 Task: Get directions from Santee National Wildlife Refuge, South Carolina, United States to Chattanooga, Tennessee, United States  arriving by 10:00 am on the 17th of June
Action: Mouse moved to (298, 98)
Screenshot: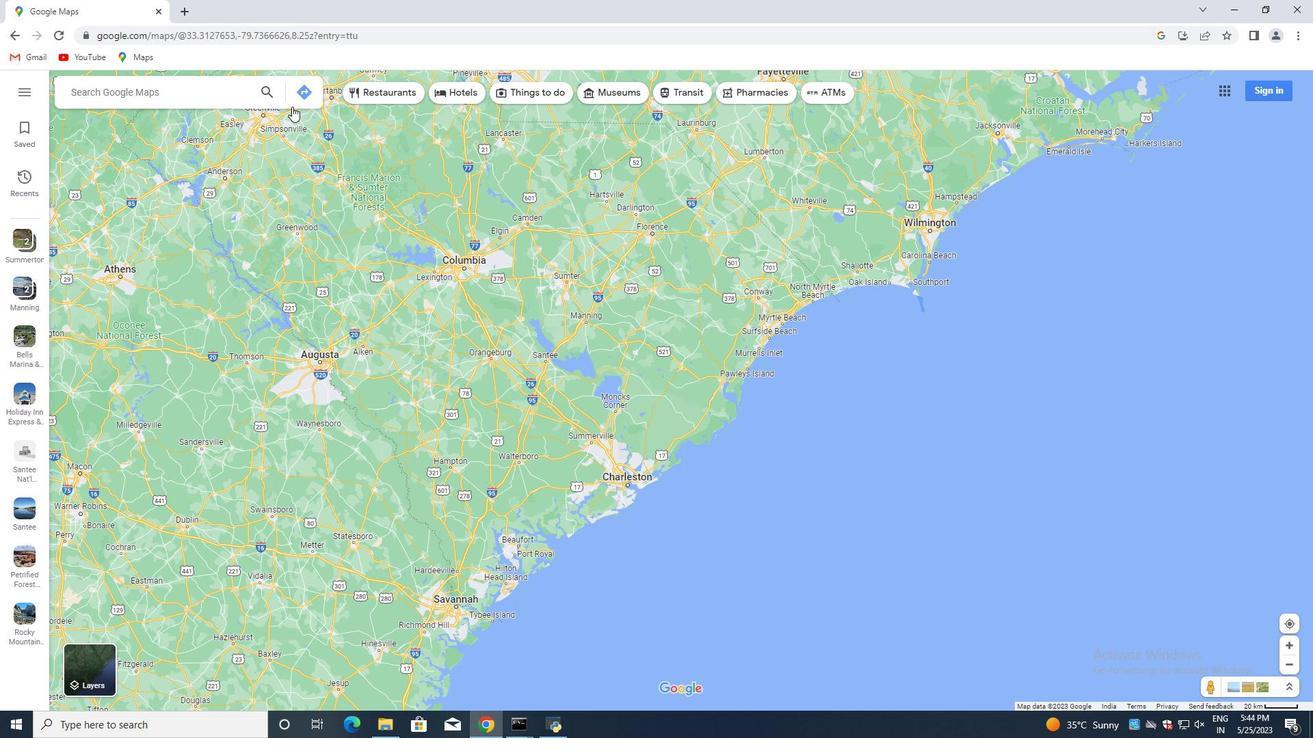 
Action: Mouse pressed left at (298, 98)
Screenshot: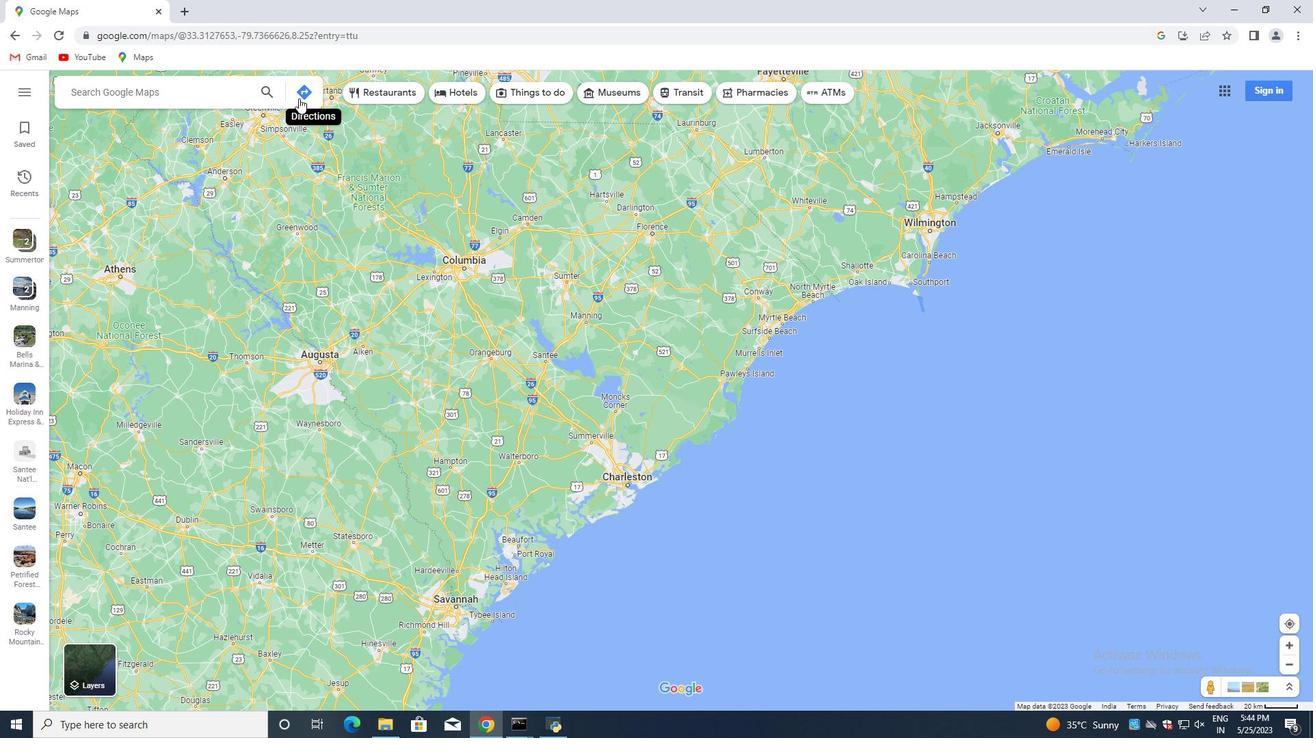 
Action: Mouse moved to (303, 93)
Screenshot: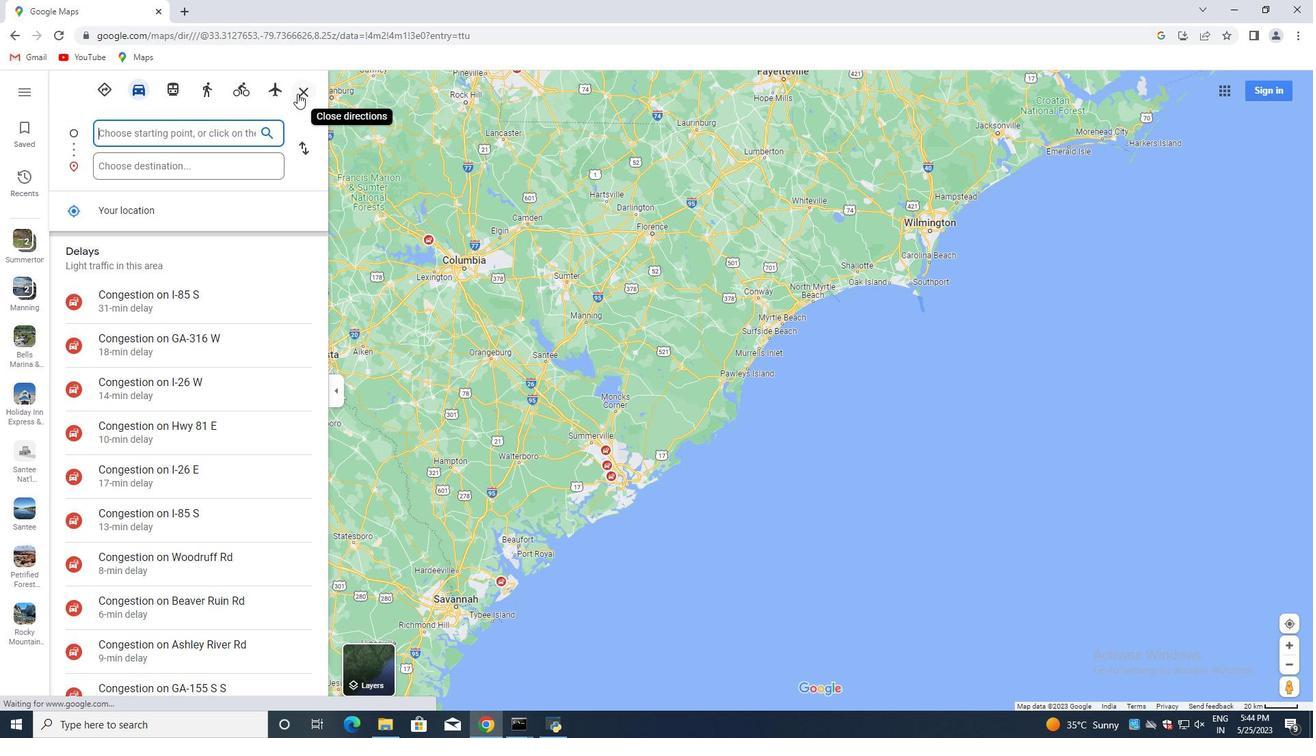 
Action: Mouse pressed left at (303, 93)
Screenshot: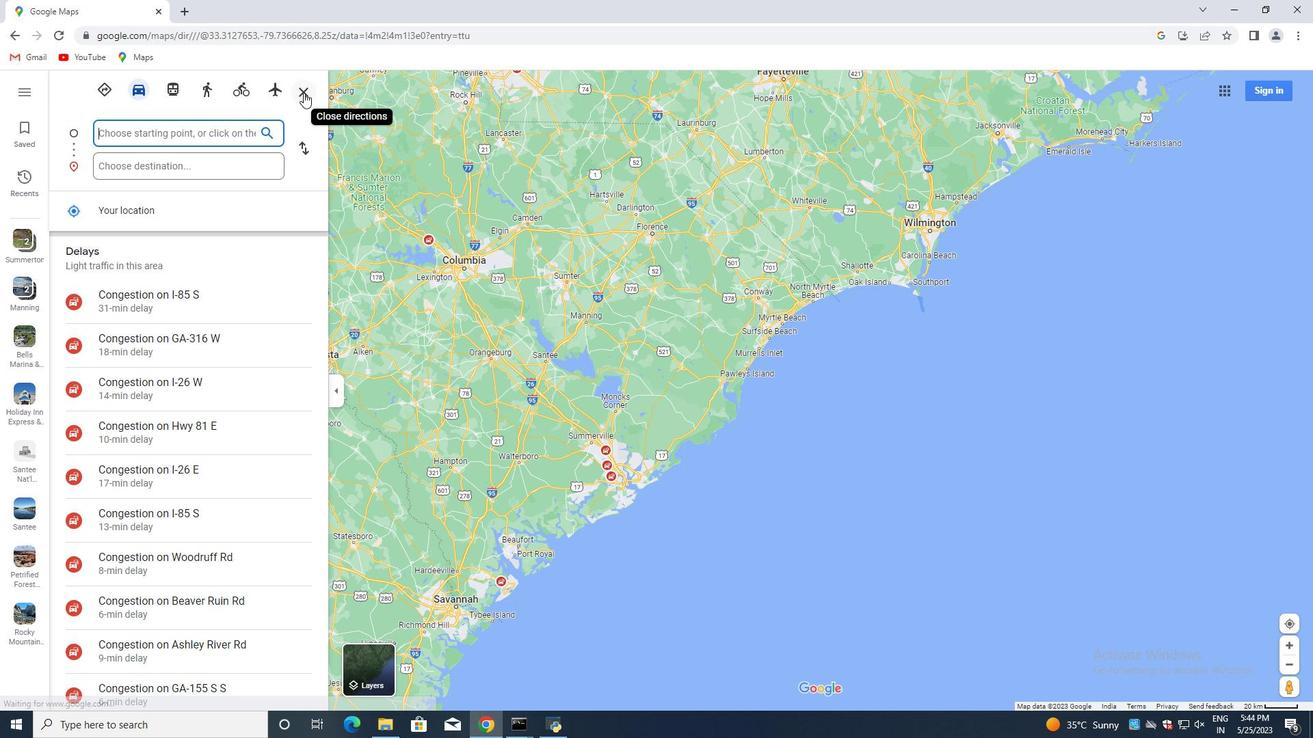 
Action: Mouse moved to (143, 93)
Screenshot: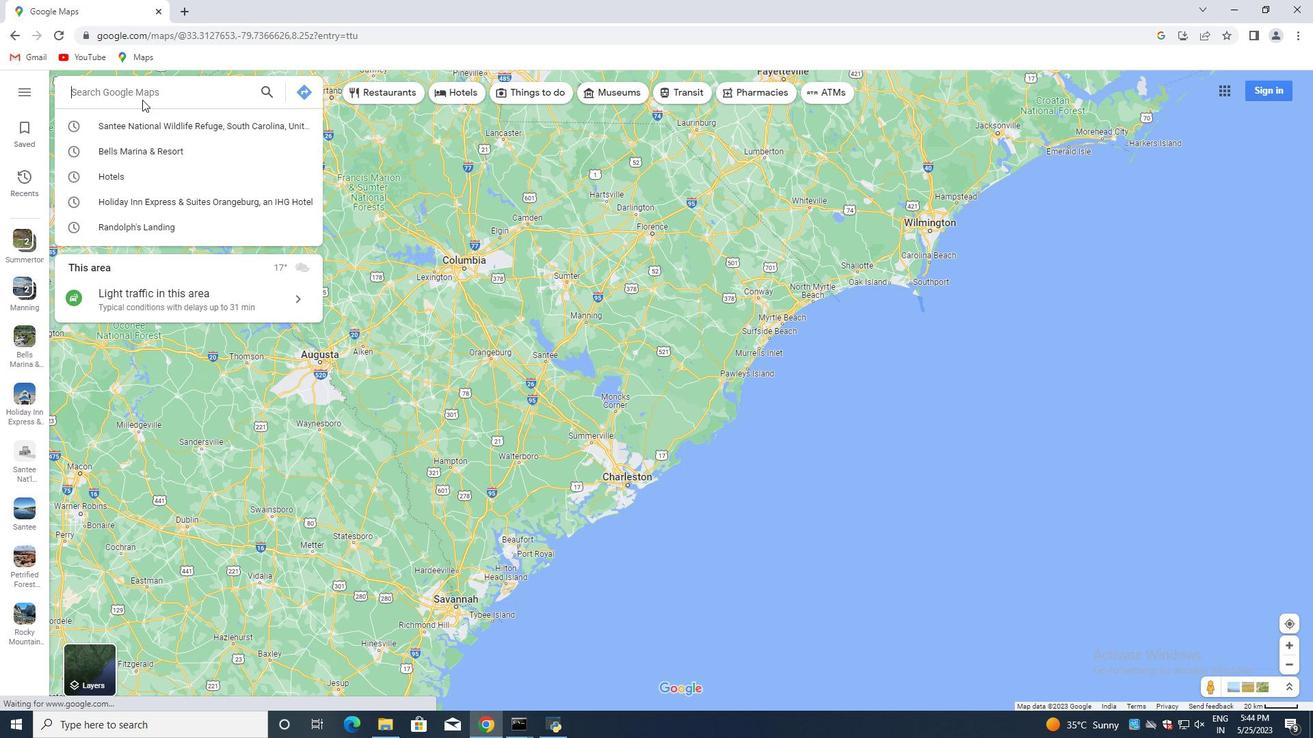
Action: Mouse pressed left at (143, 93)
Screenshot: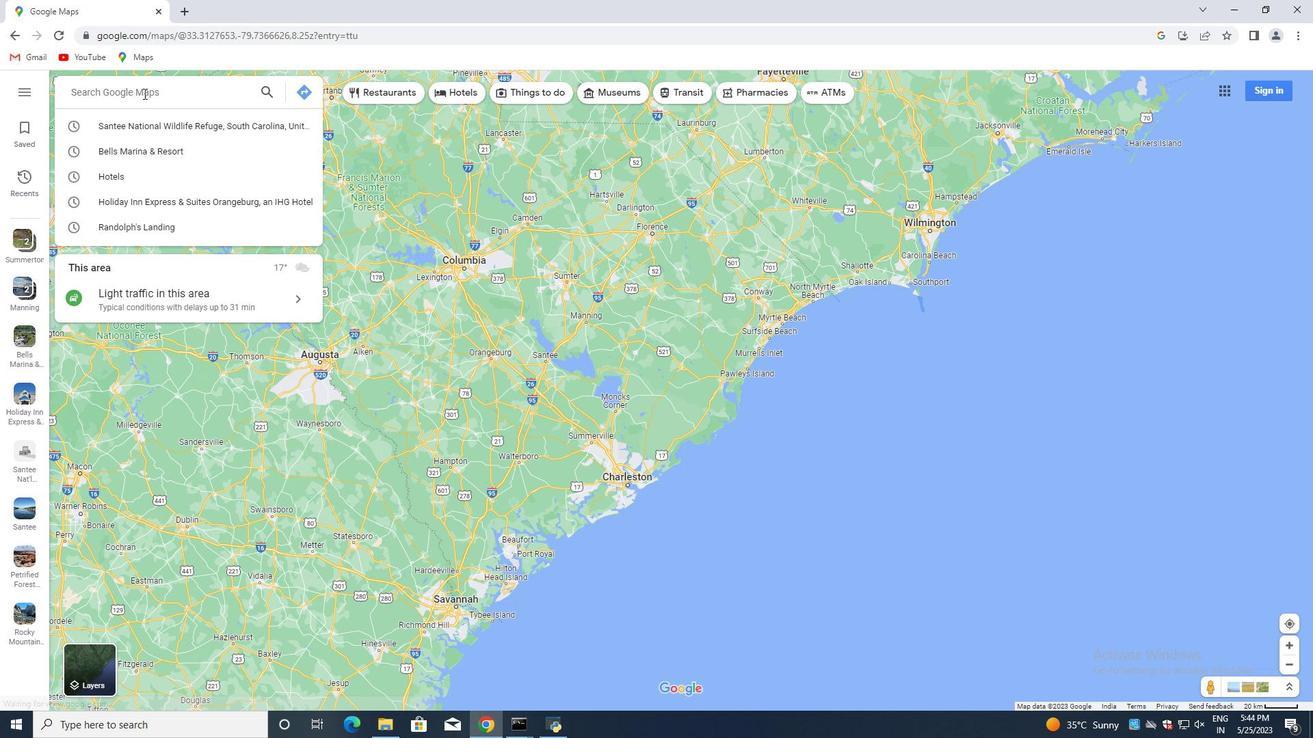 
Action: Mouse moved to (158, 115)
Screenshot: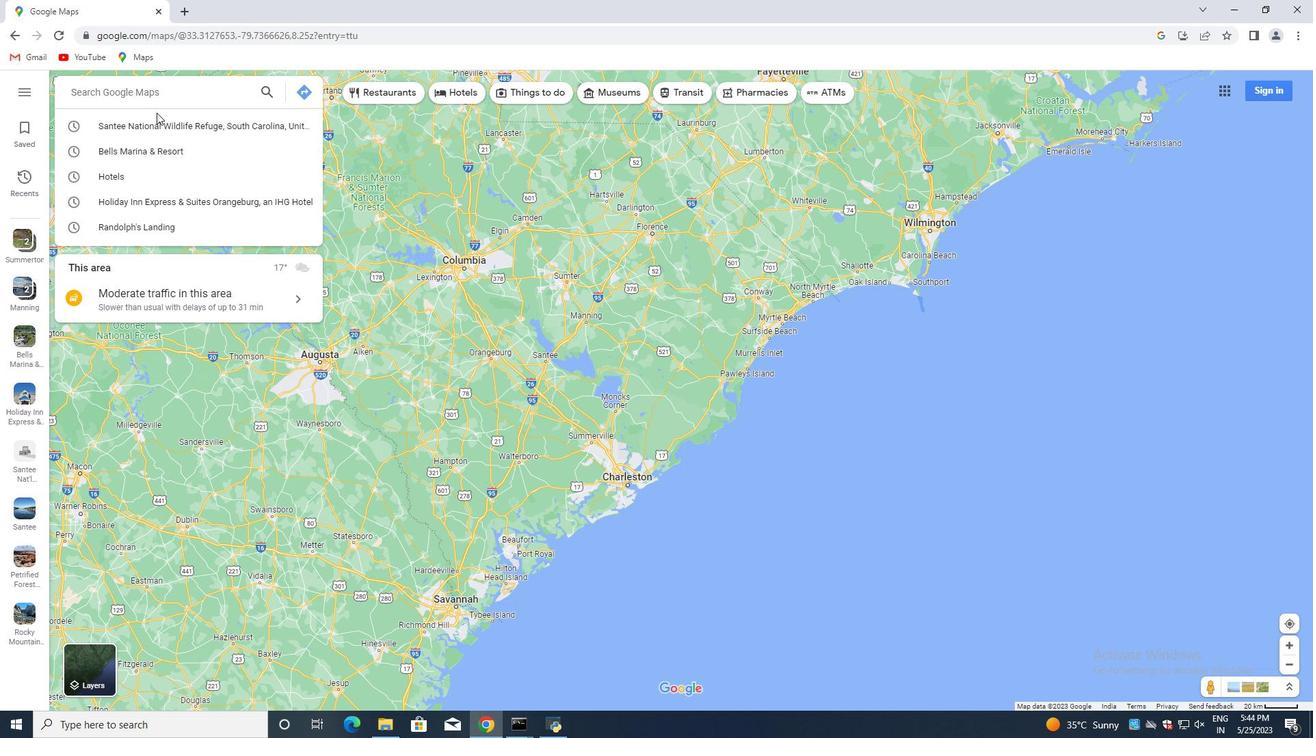 
Action: Key pressed <Key.shift>Santee<Key.space><Key.shift>National<Key.space><Key.shift>Wildlife<Key.space><Key.shift>Refuge,<Key.space><Key.shift>South<Key.space><Key.shift>Carolina,<Key.space><Key.shift>United<Key.space><Key.shift>States
Screenshot: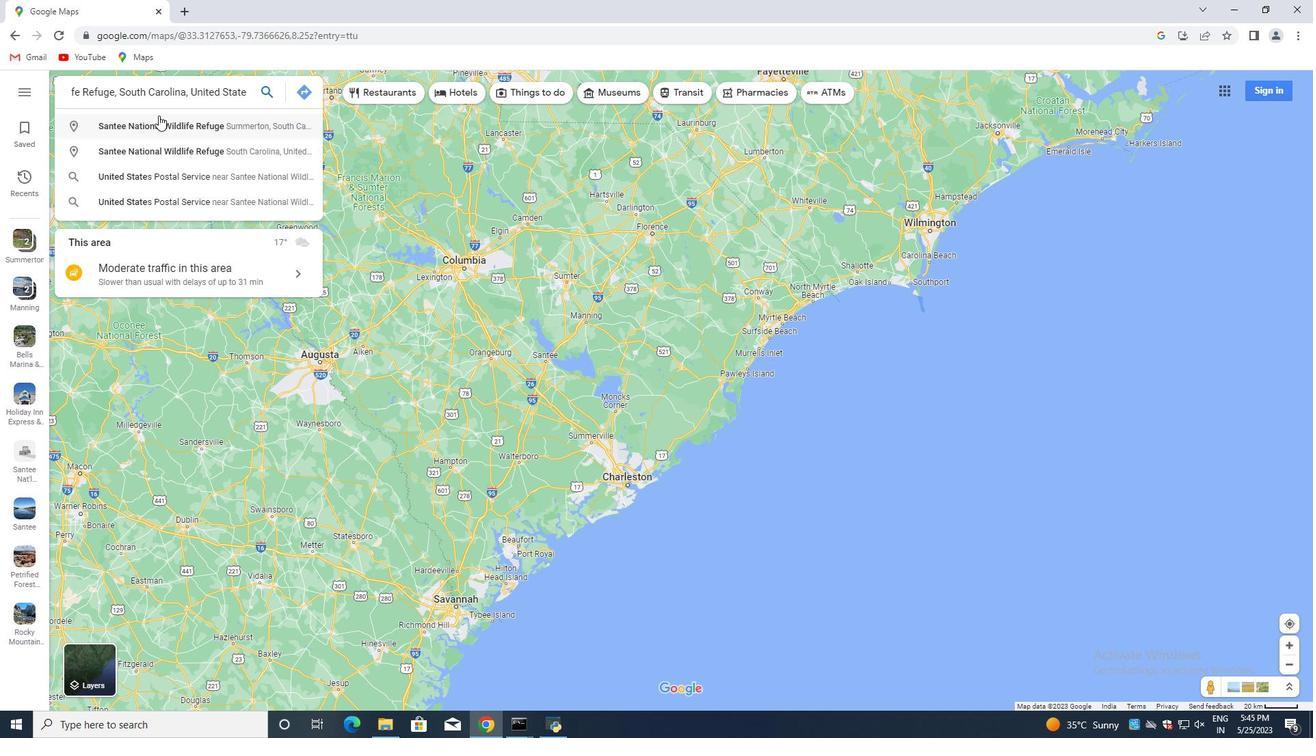 
Action: Mouse moved to (308, 82)
Screenshot: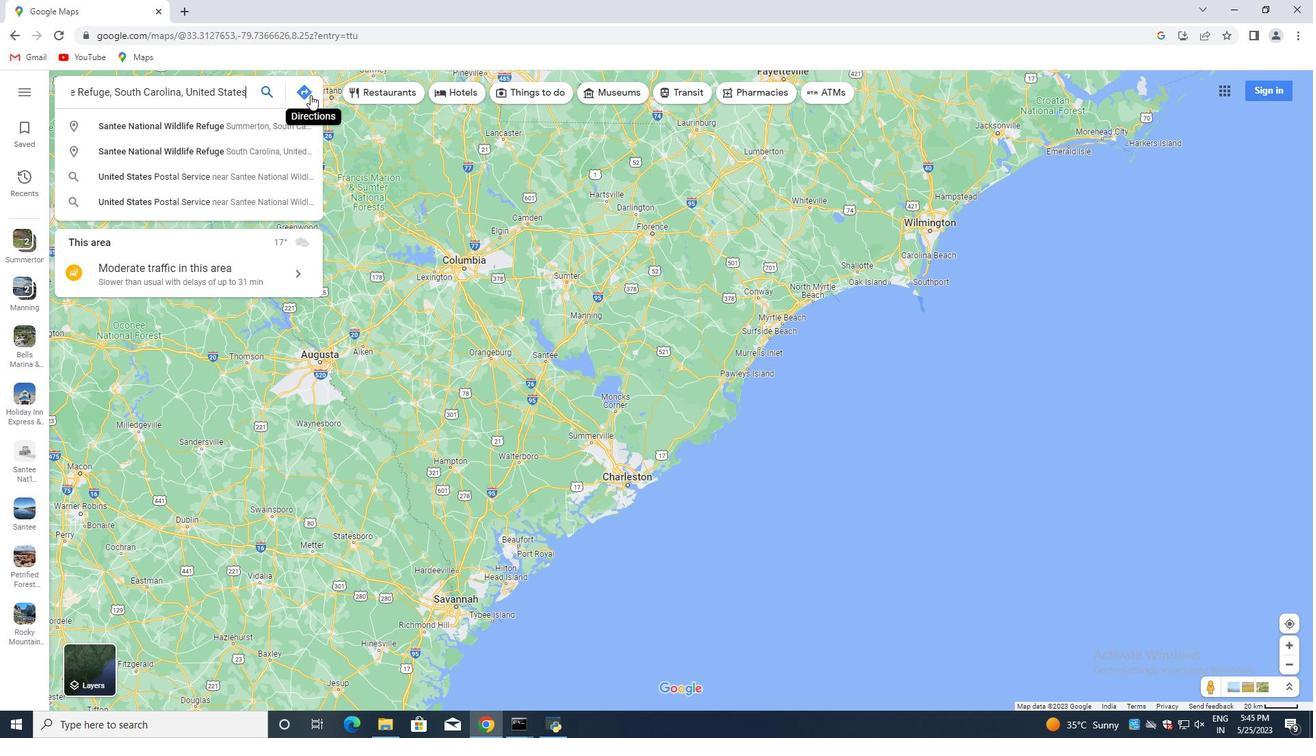
Action: Mouse pressed left at (308, 82)
Screenshot: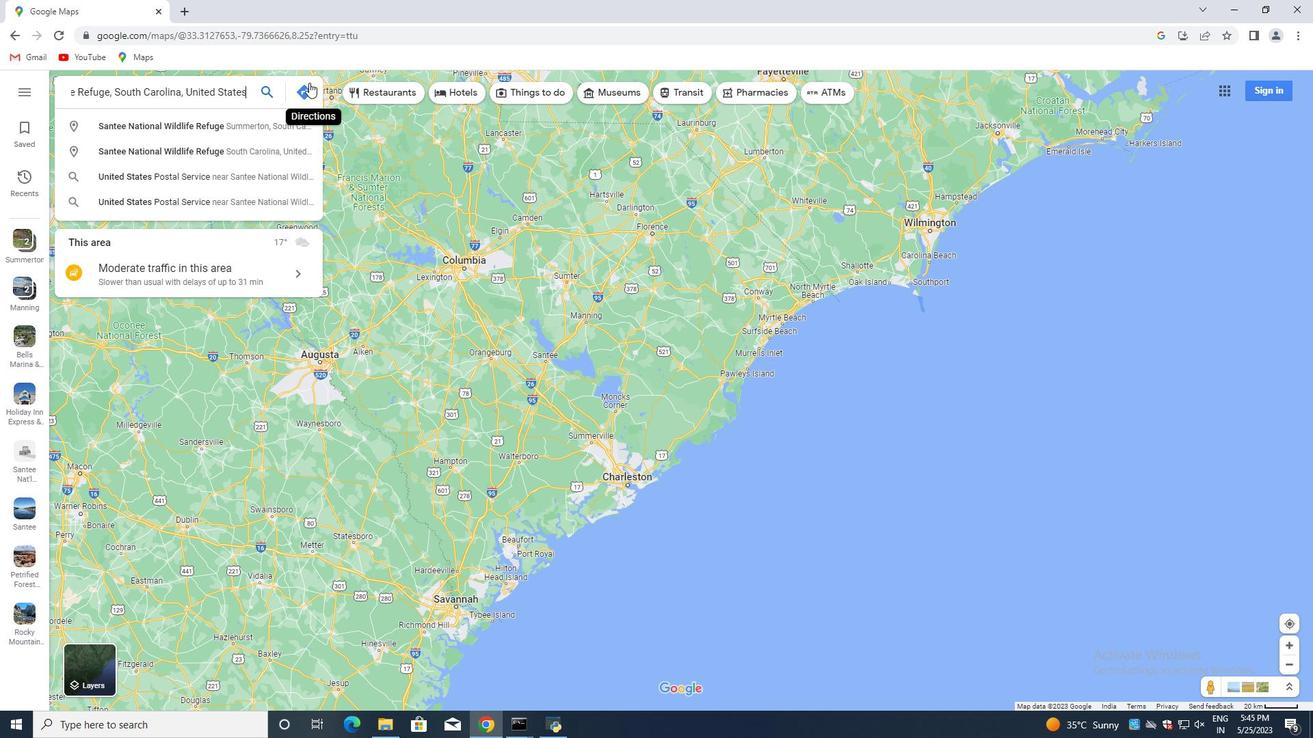 
Action: Mouse moved to (165, 136)
Screenshot: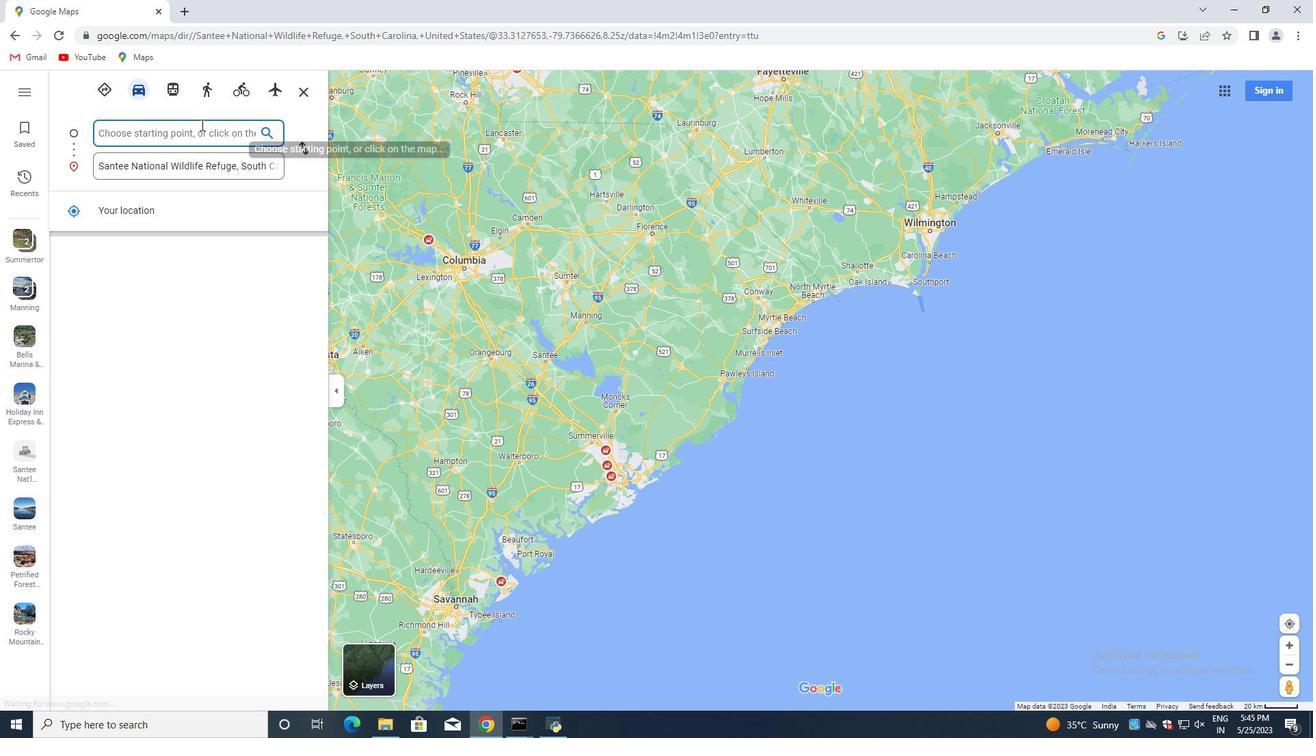 
Action: Mouse pressed left at (165, 136)
Screenshot: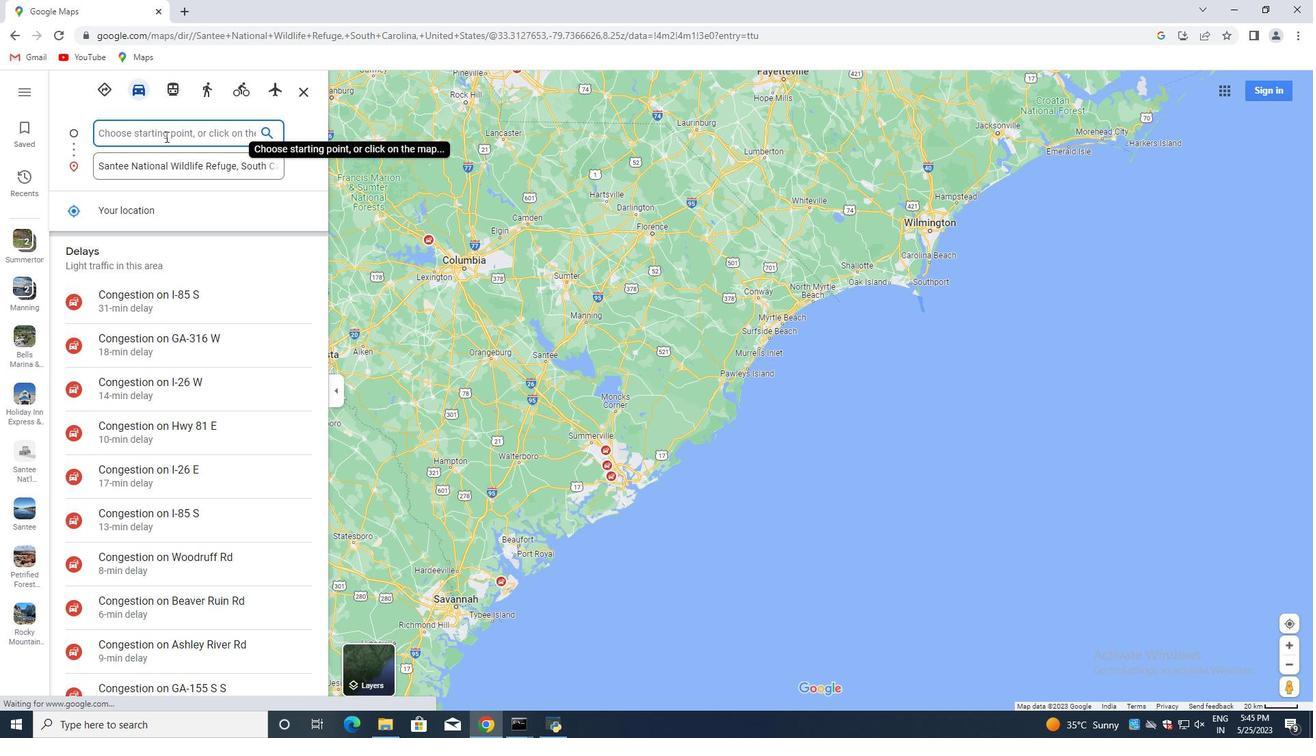 
Action: Mouse moved to (174, 130)
Screenshot: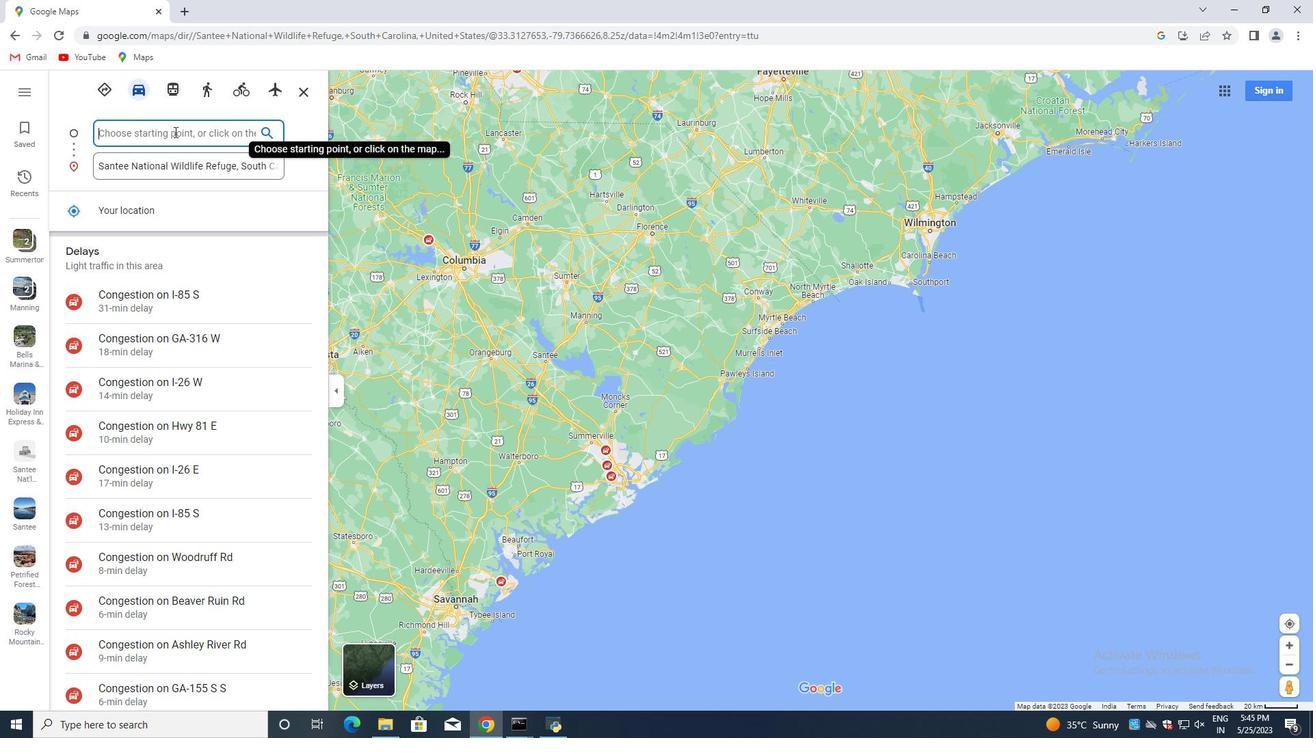 
Action: Key pressed <Key.shift>Santee<Key.space><Key.shift><Key.shift><Key.shift><Key.shift><Key.shift><Key.shift><Key.shift><Key.shift><Key.shift>N
Screenshot: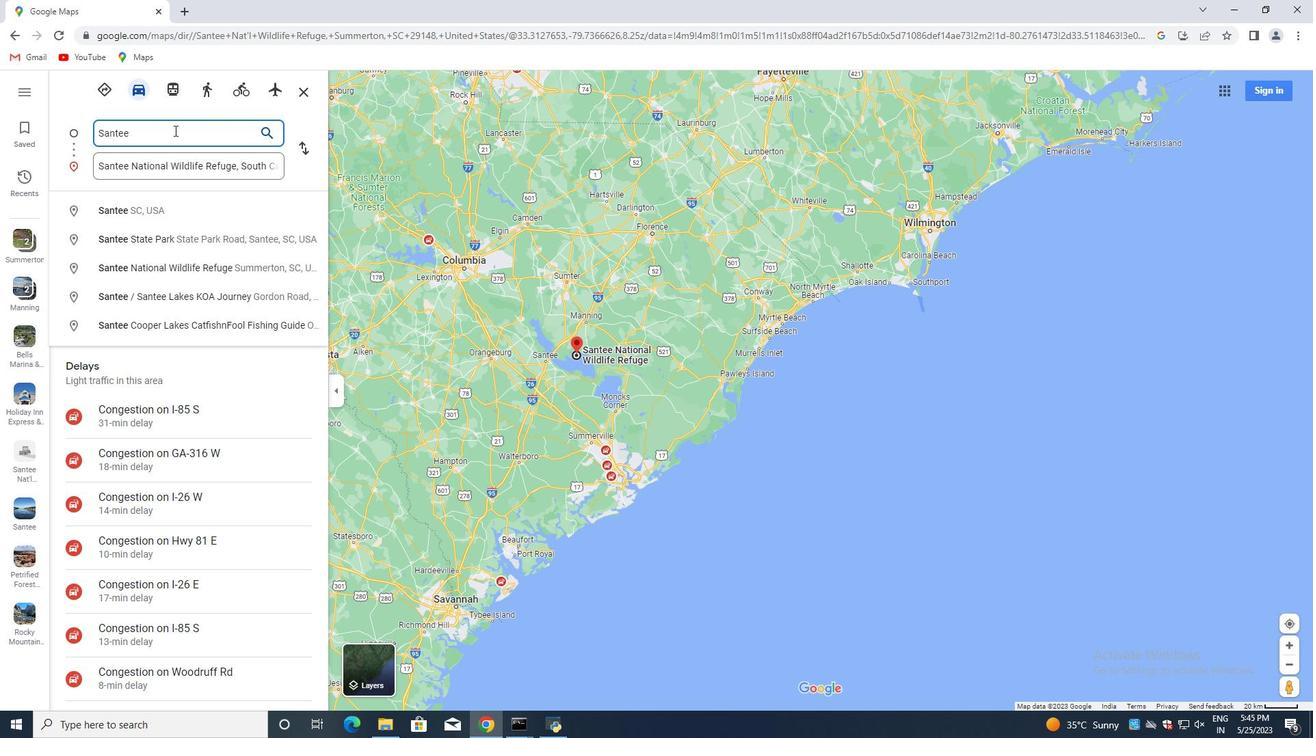 
Action: Mouse moved to (298, 151)
Screenshot: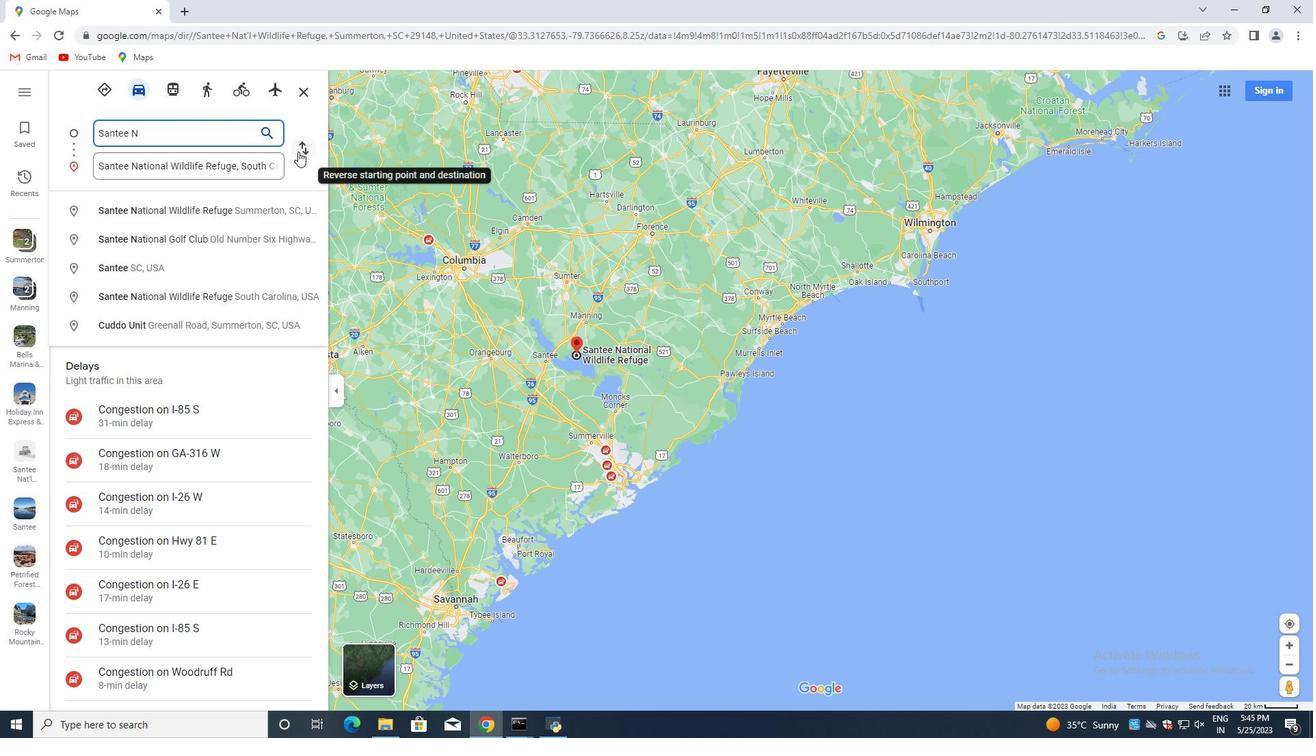 
Action: Mouse pressed left at (298, 151)
Screenshot: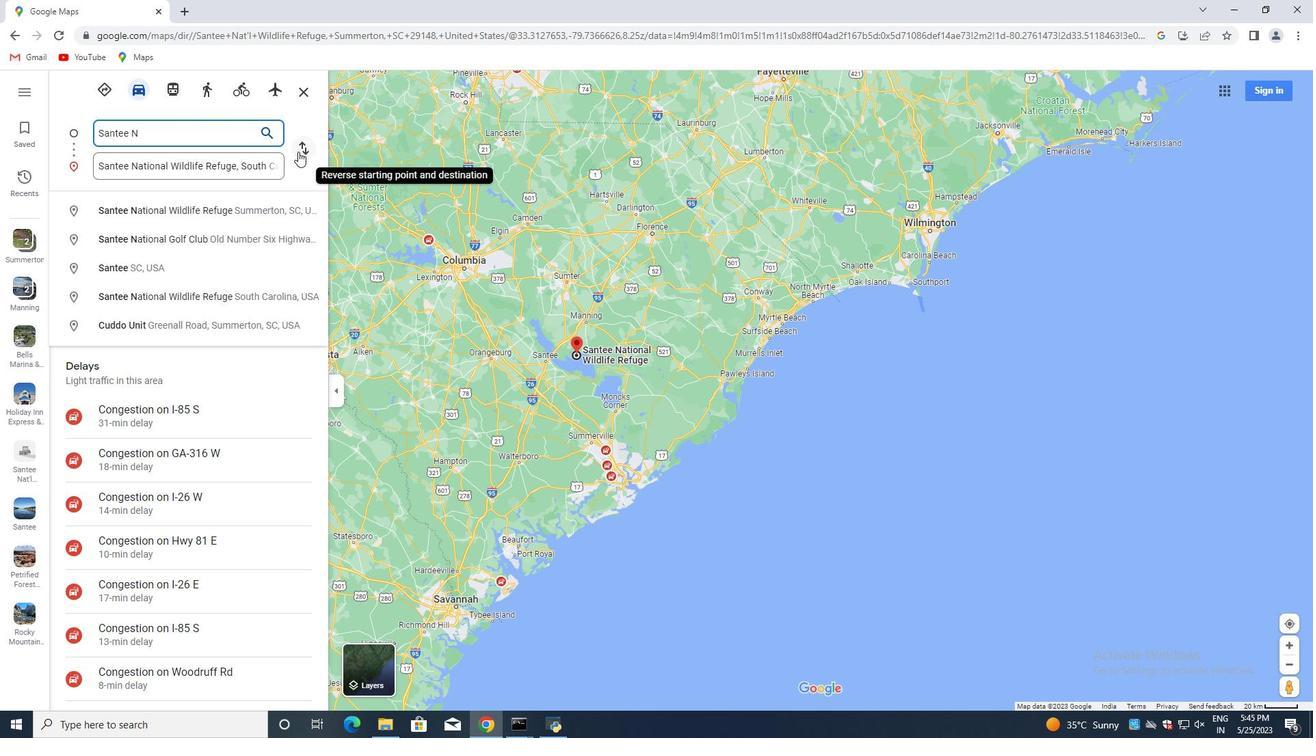 
Action: Mouse moved to (191, 160)
Screenshot: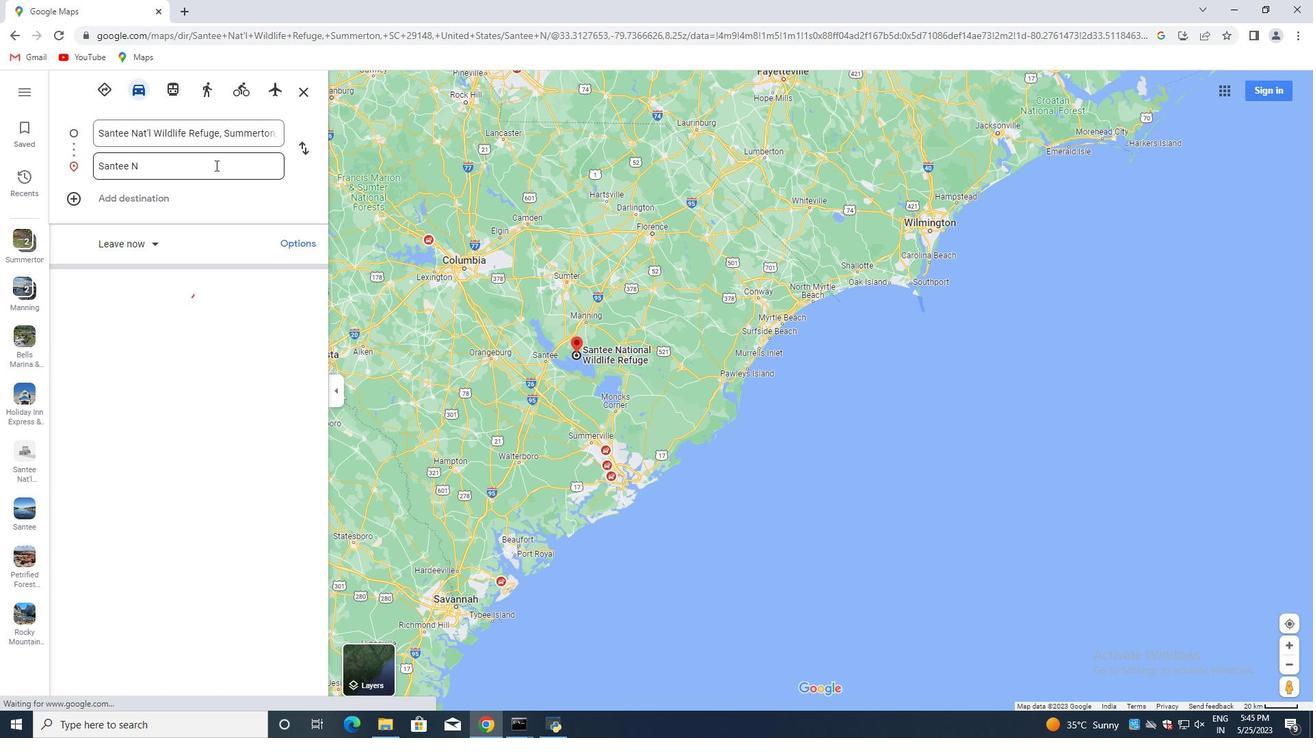 
Action: Mouse pressed left at (191, 160)
Screenshot: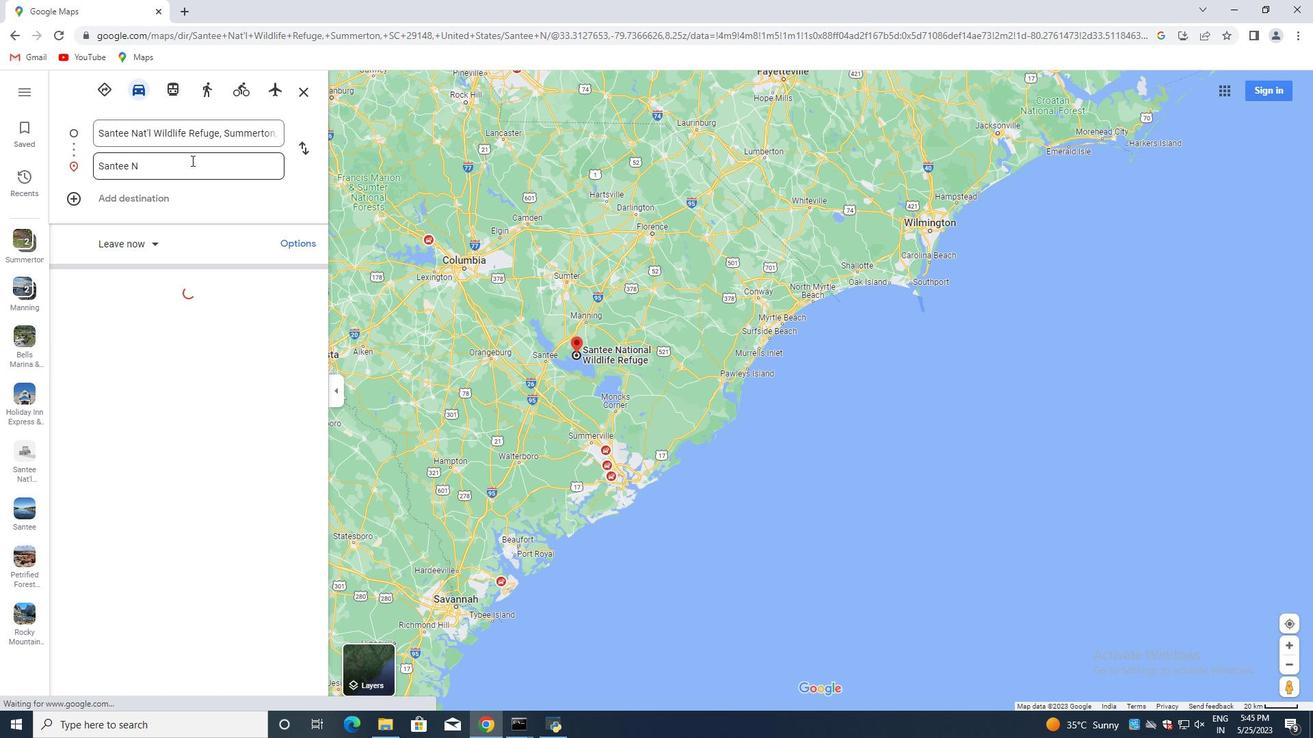 
Action: Mouse moved to (236, 165)
Screenshot: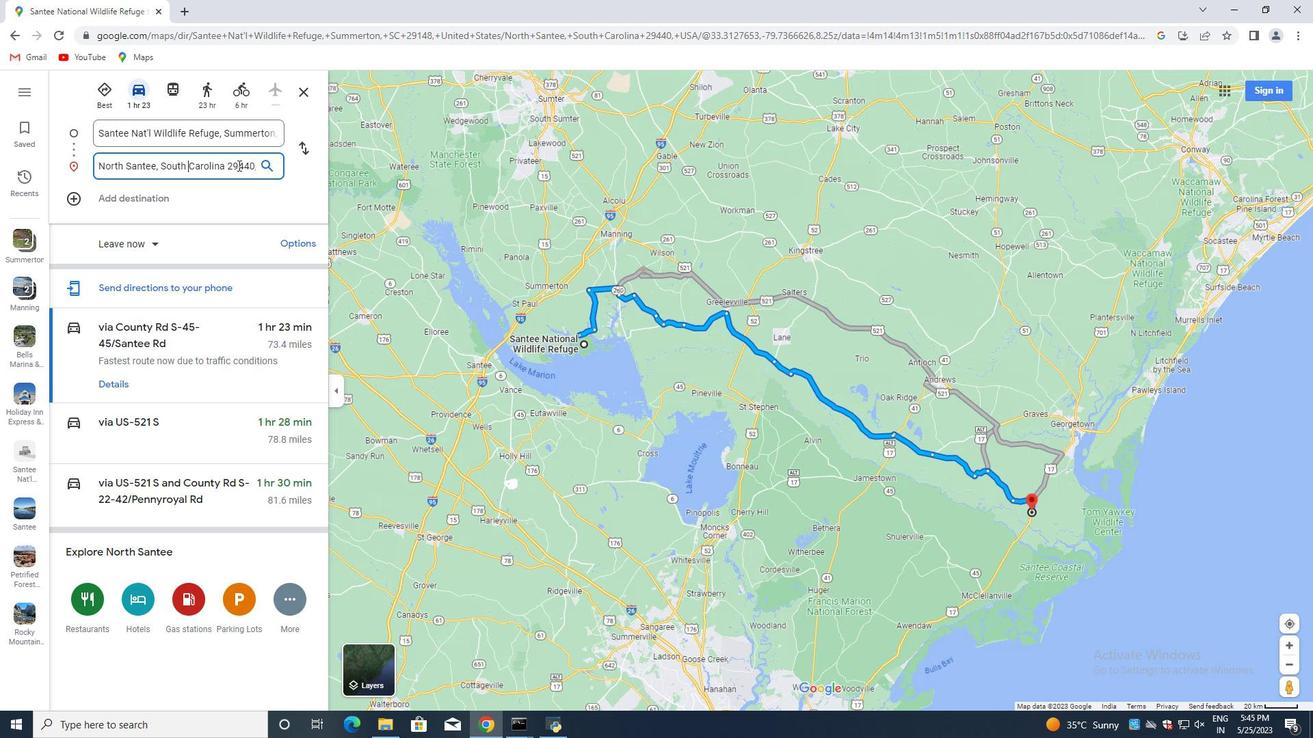 
Action: Mouse pressed left at (236, 165)
Screenshot: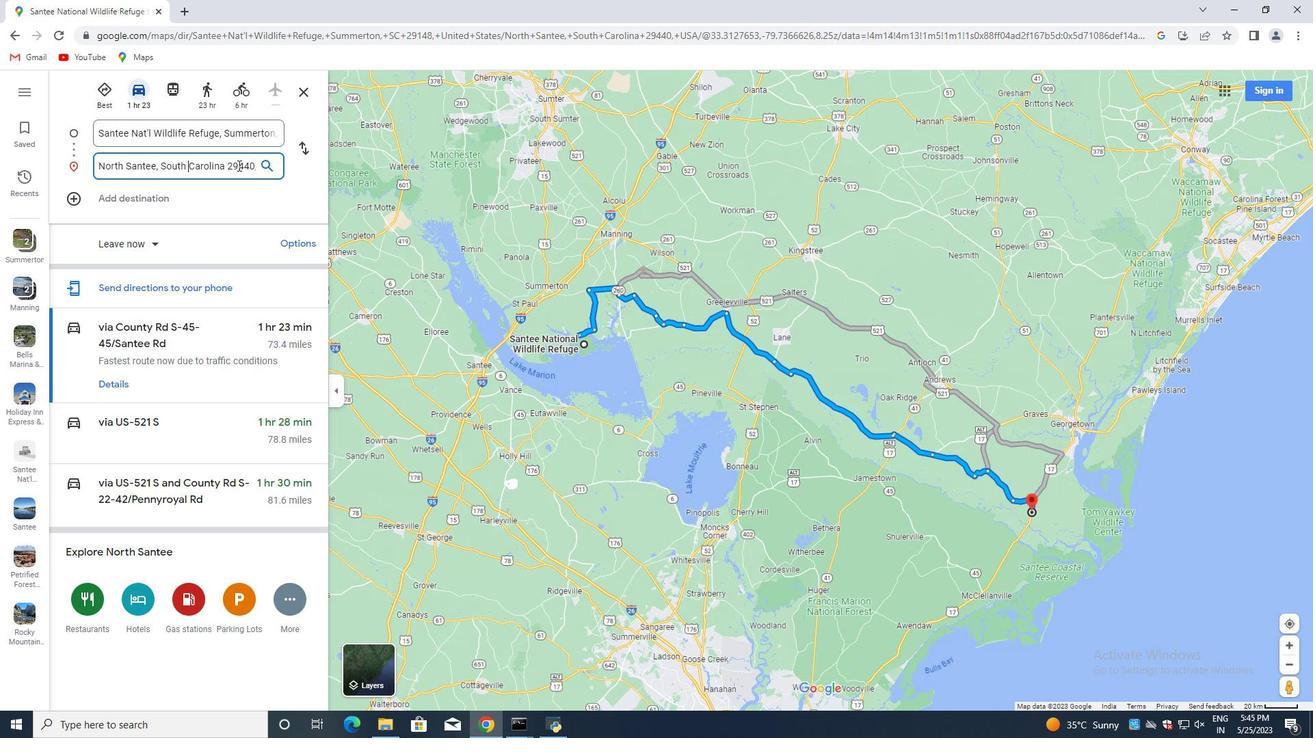 
Action: Mouse pressed left at (236, 165)
Screenshot: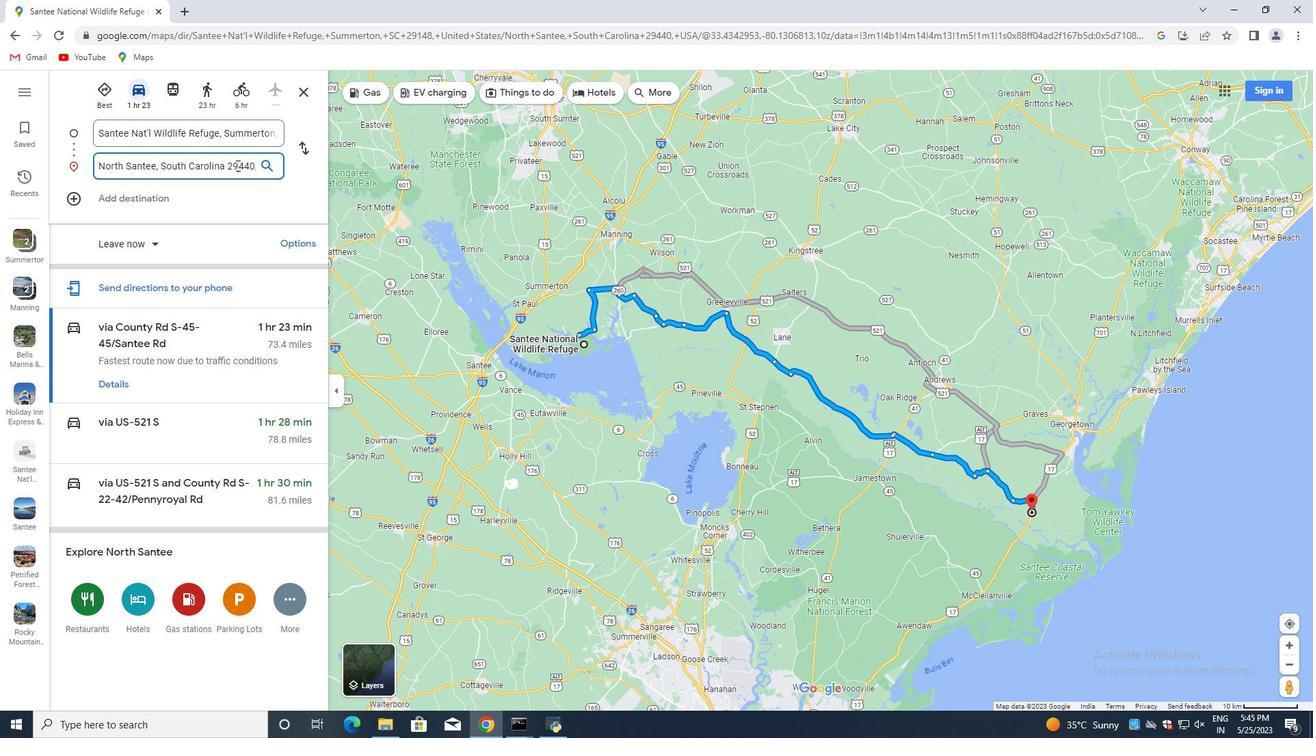 
Action: Mouse pressed left at (236, 165)
Screenshot: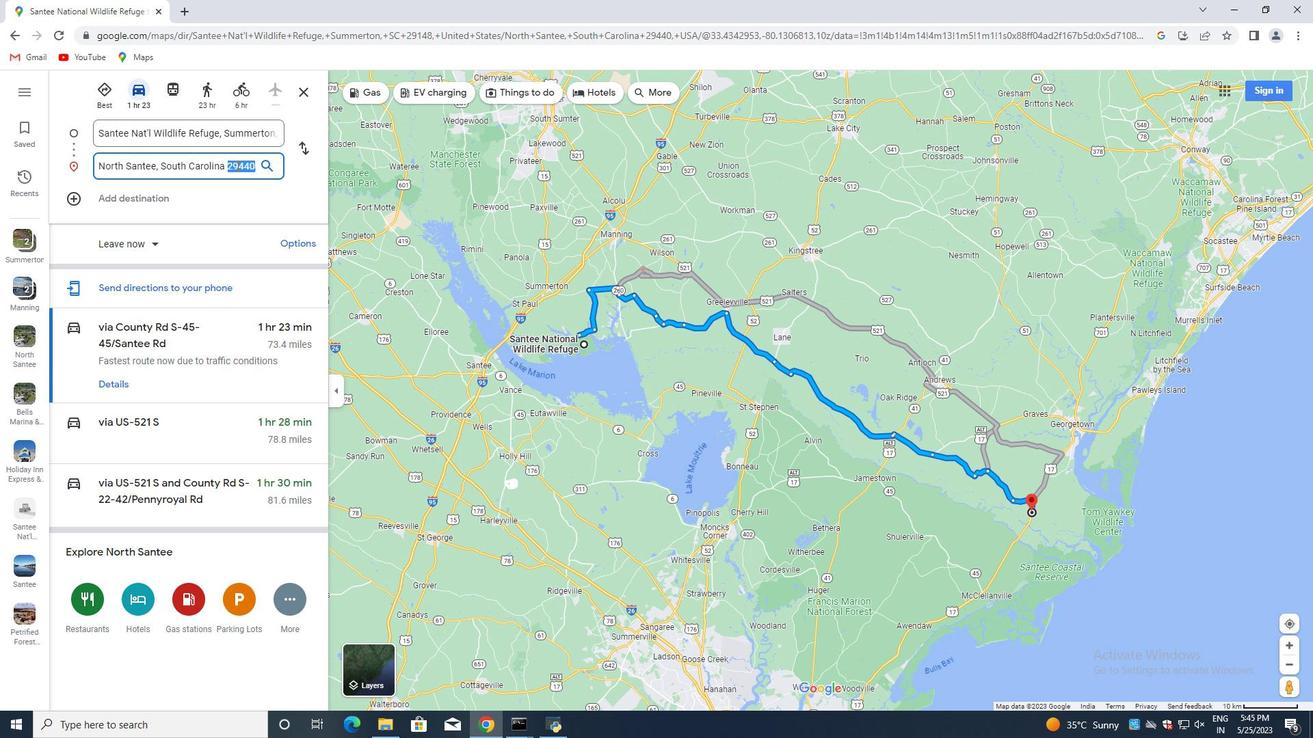 
Action: Key pressed <Key.backspace><Key.backspace><Key.shift>V<Key.backspace><Key.shift>Chattanooga,<Key.space><Key.shift>Tennessee,<Key.space><Key.shift>United<Key.space><Key.shift>States
Screenshot: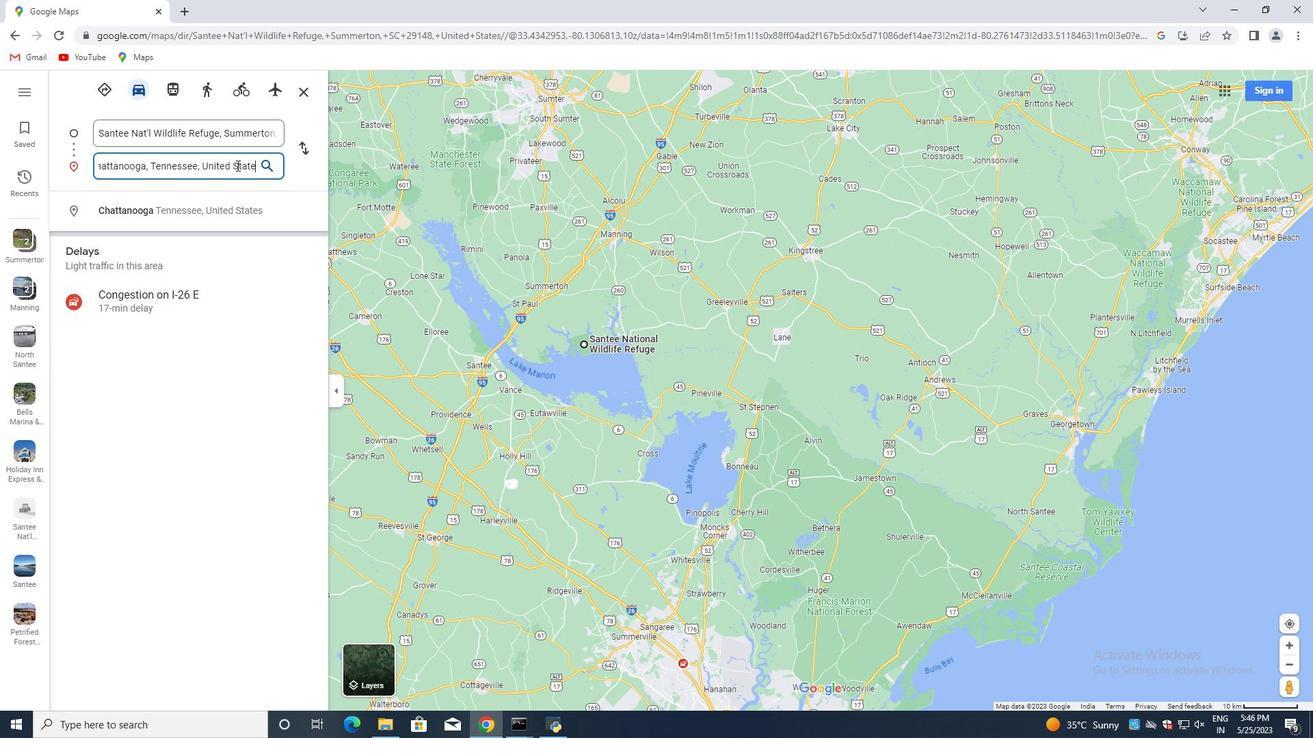 
Action: Mouse moved to (245, 238)
Screenshot: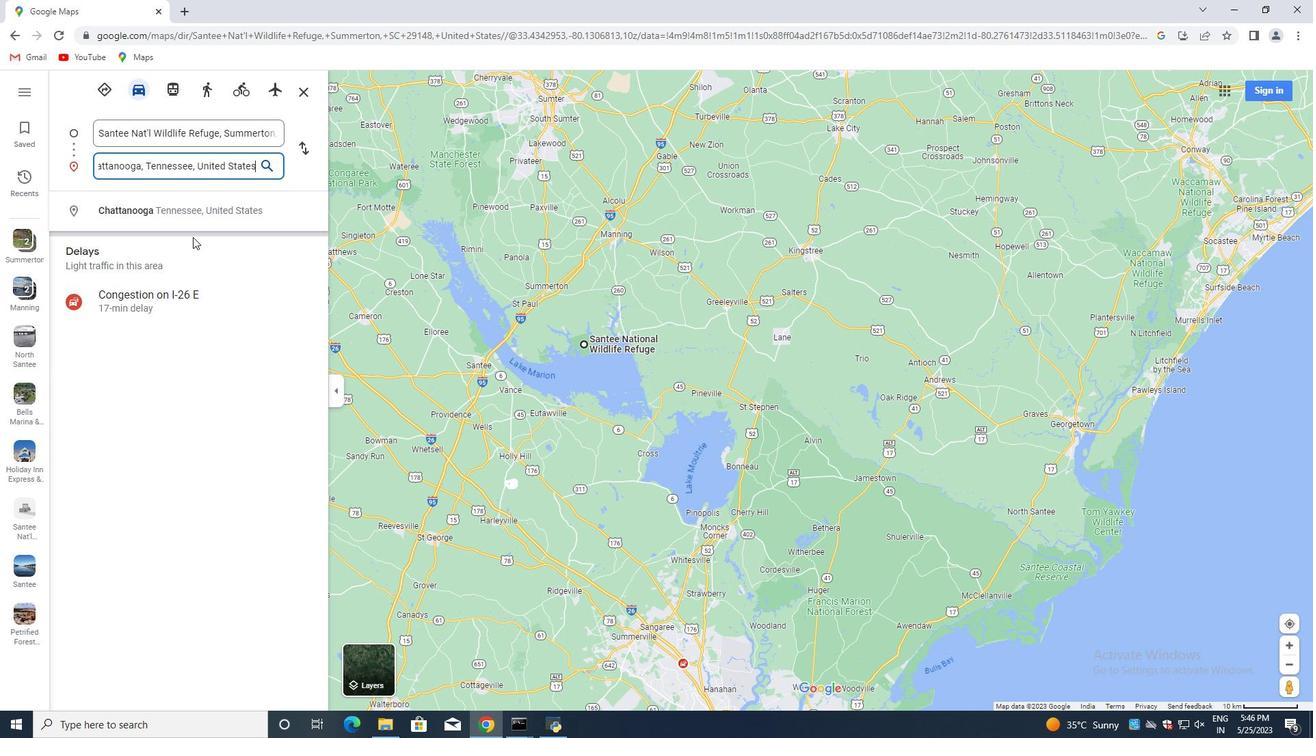 
Action: Key pressed <Key.enter>
Screenshot: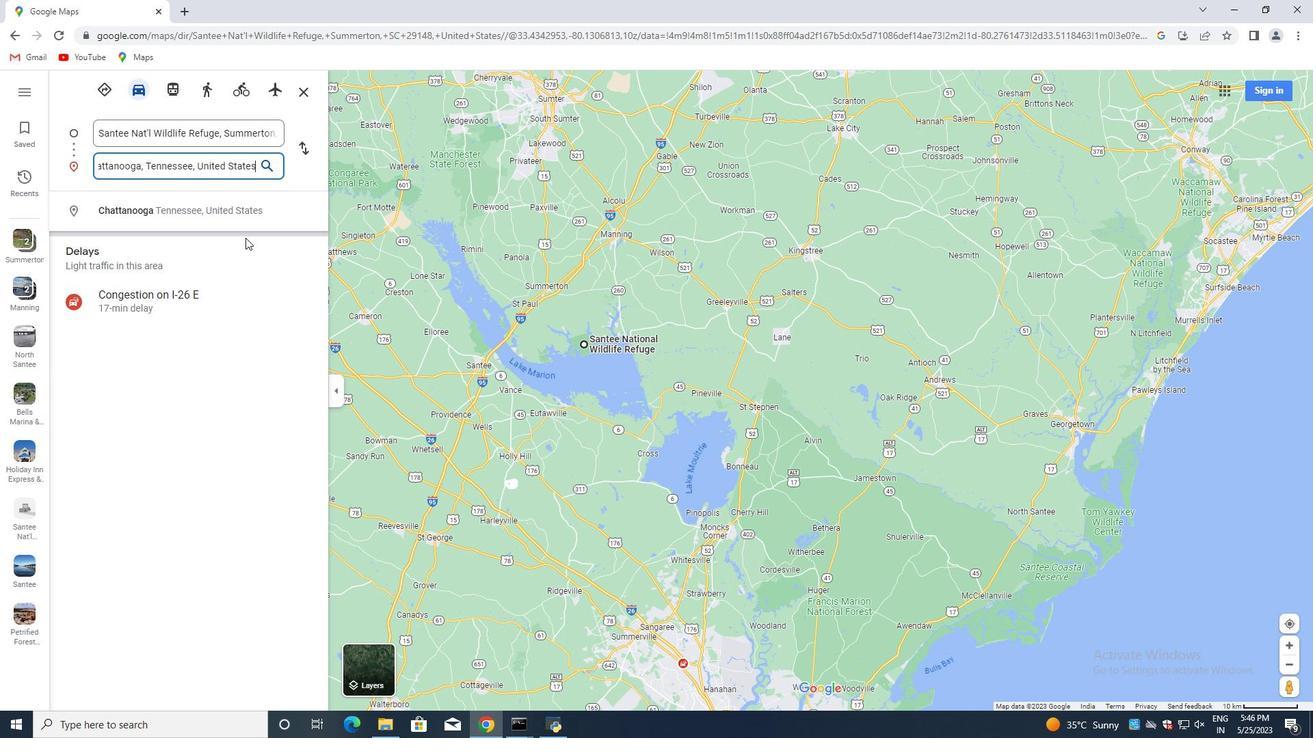 
Action: Mouse moved to (143, 240)
Screenshot: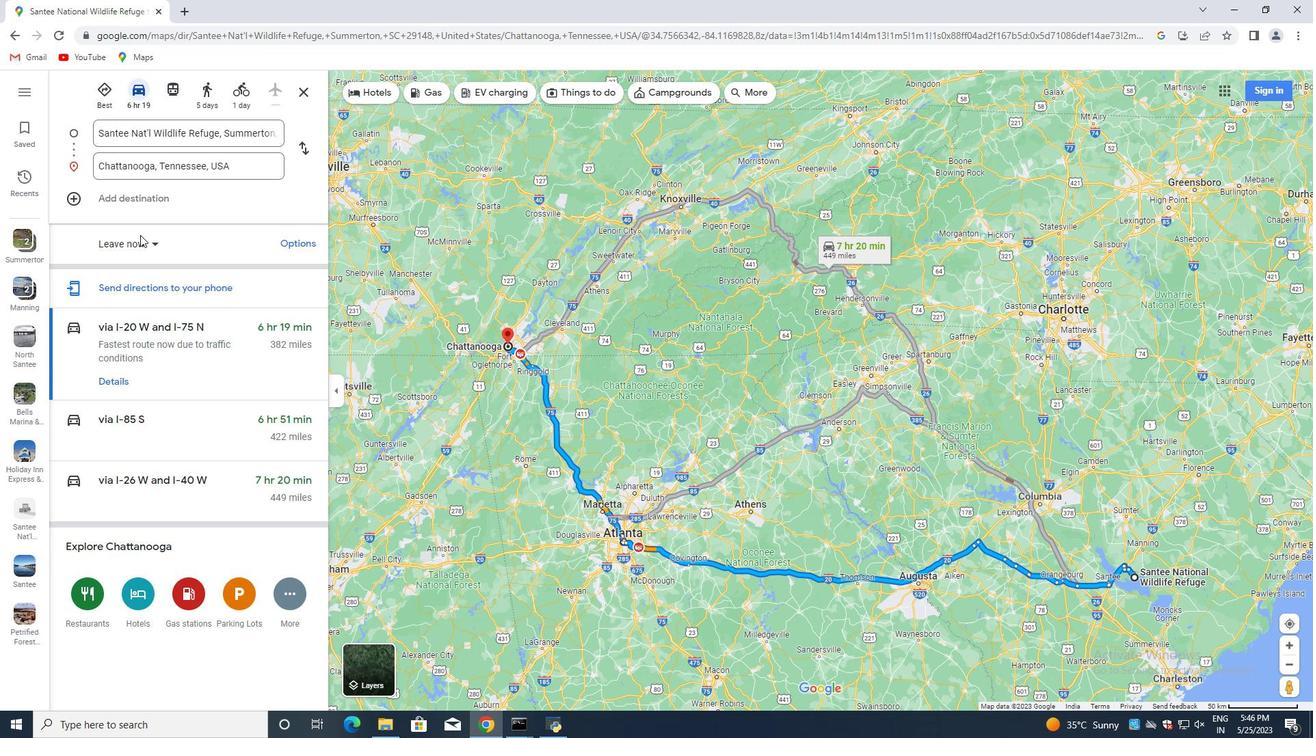 
Action: Mouse pressed left at (143, 240)
Screenshot: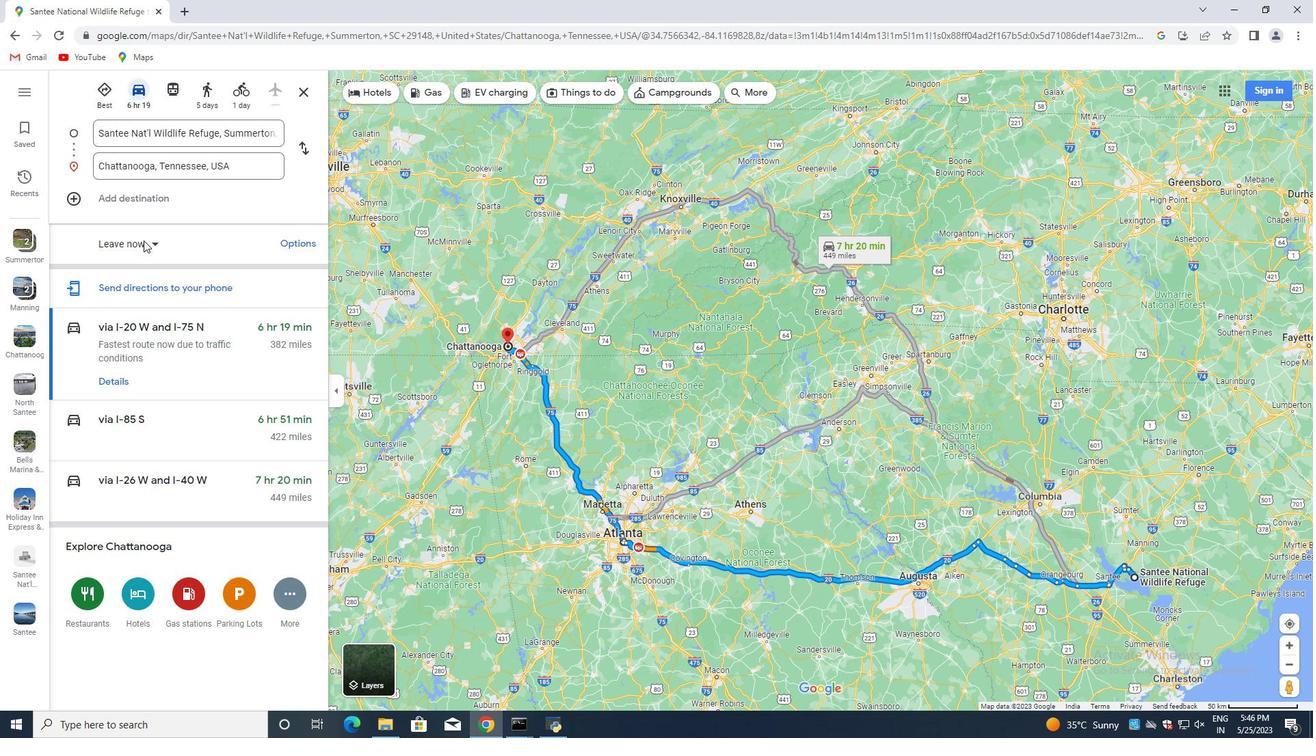 
Action: Mouse moved to (140, 298)
Screenshot: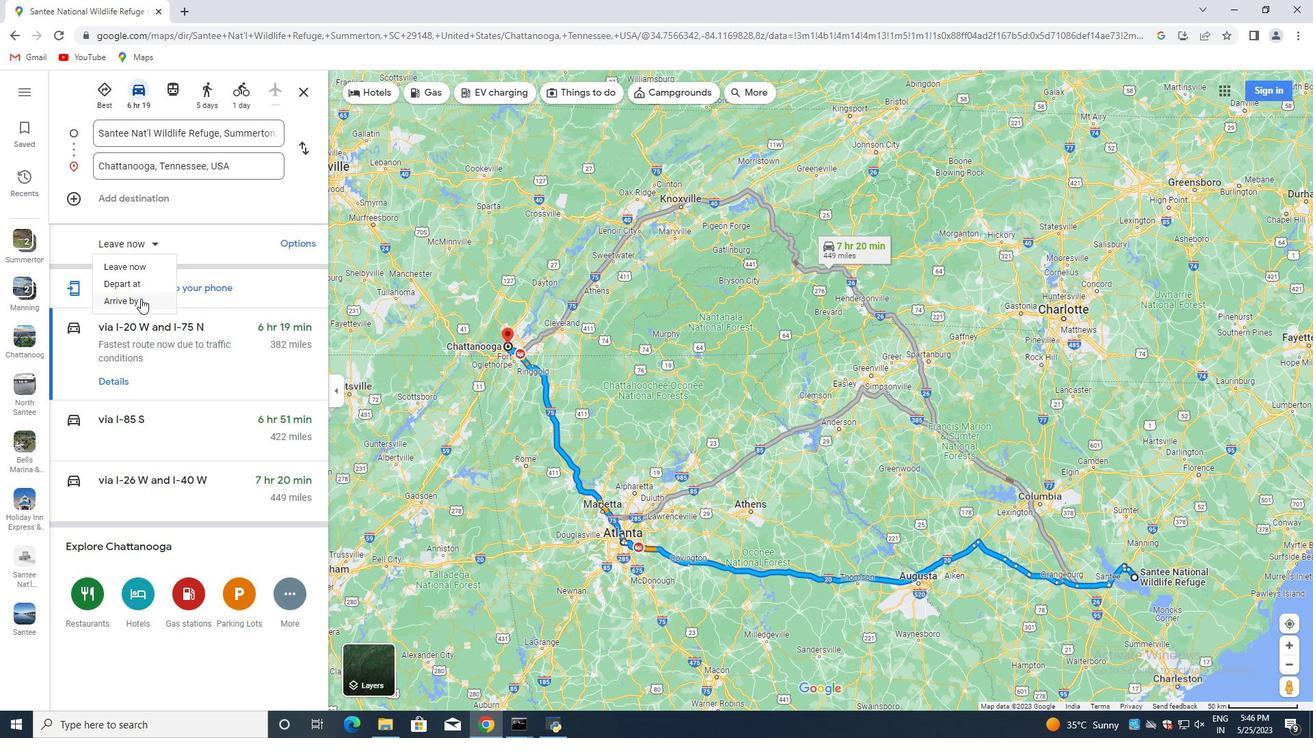 
Action: Mouse pressed left at (140, 298)
Screenshot: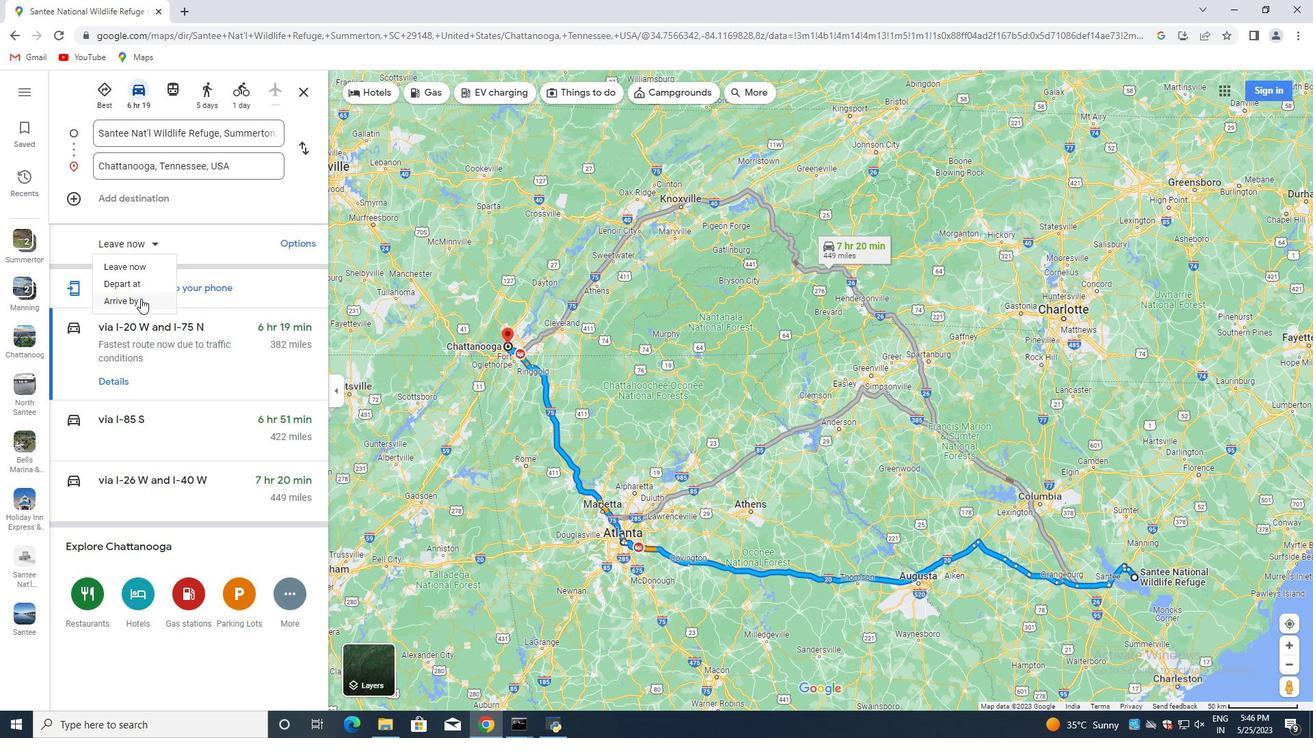 
Action: Mouse moved to (136, 233)
Screenshot: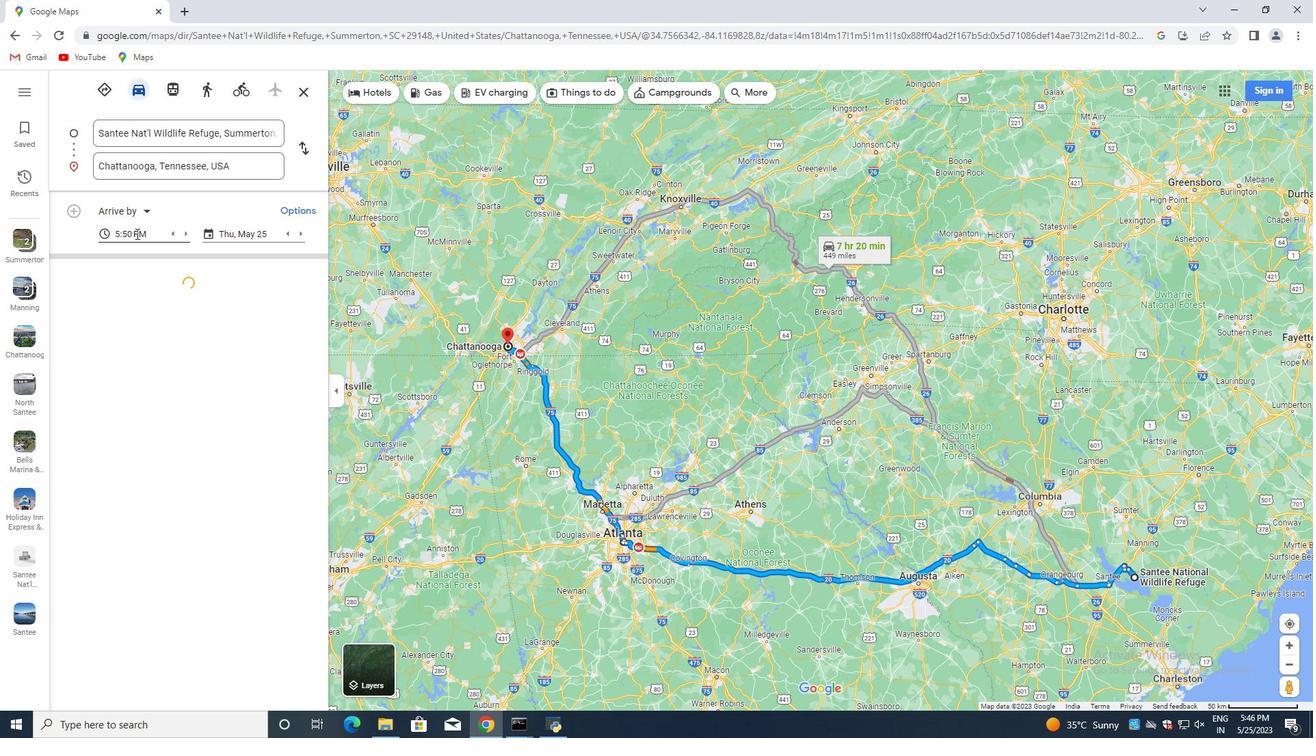 
Action: Mouse pressed left at (136, 233)
Screenshot: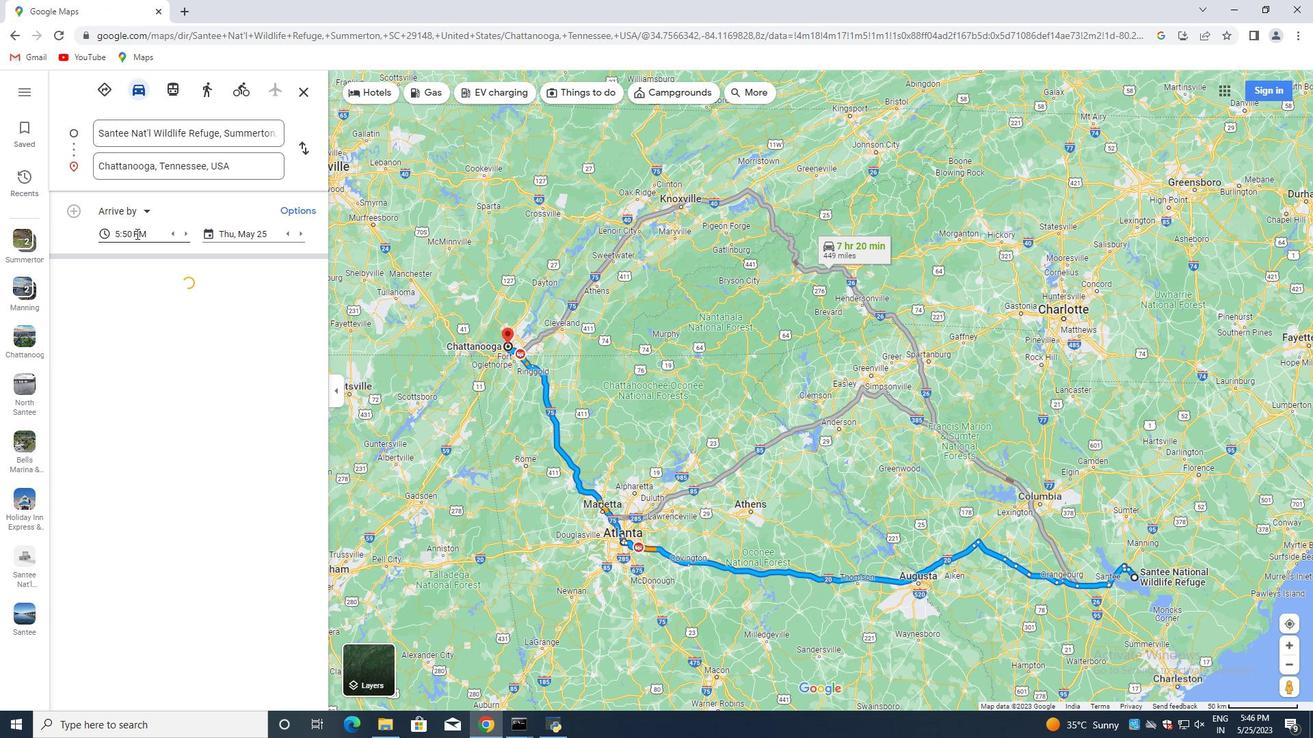 
Action: Mouse moved to (166, 238)
Screenshot: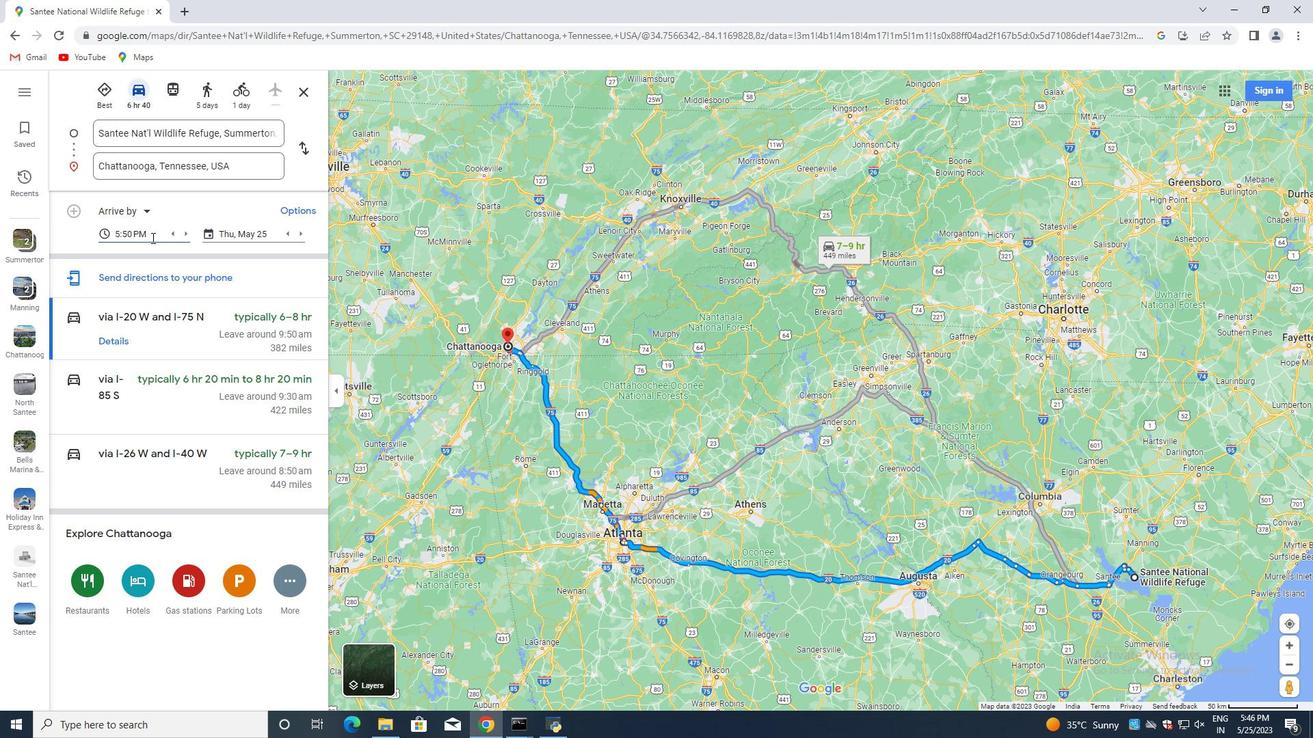 
Action: Mouse pressed left at (166, 238)
Screenshot: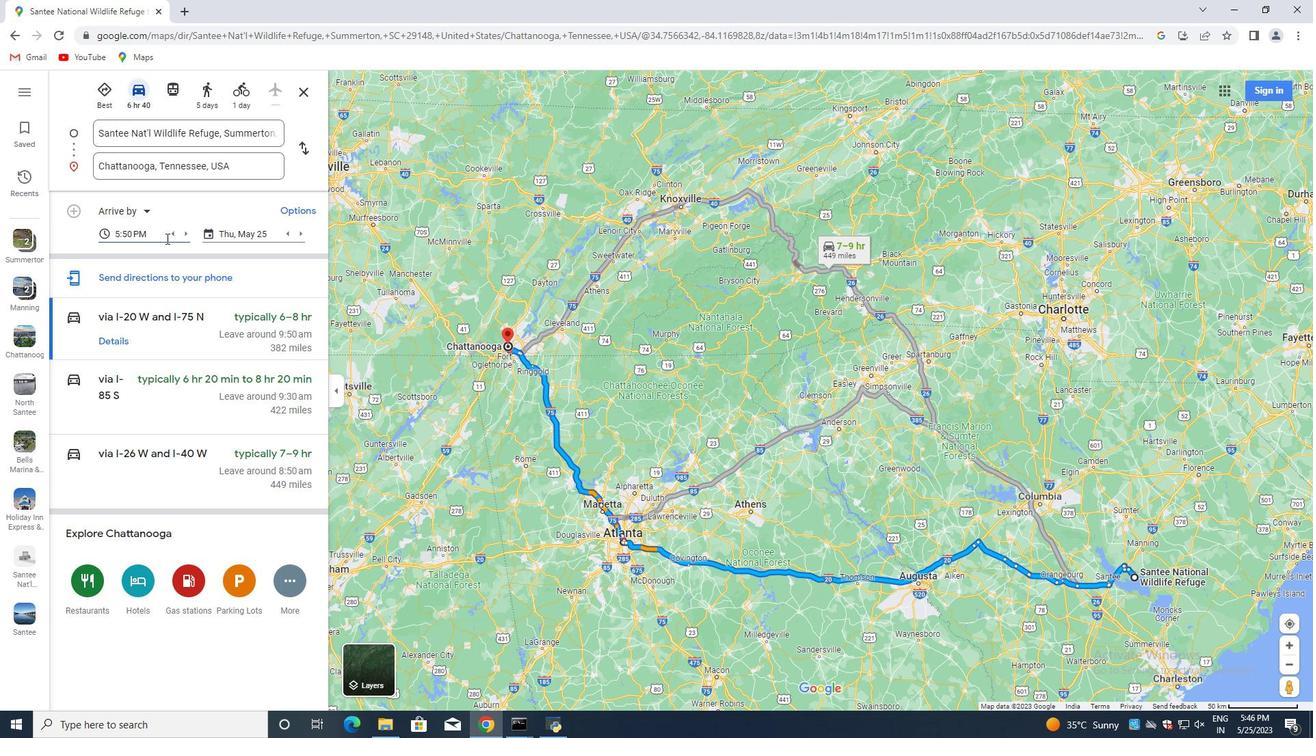 
Action: Mouse moved to (101, 236)
Screenshot: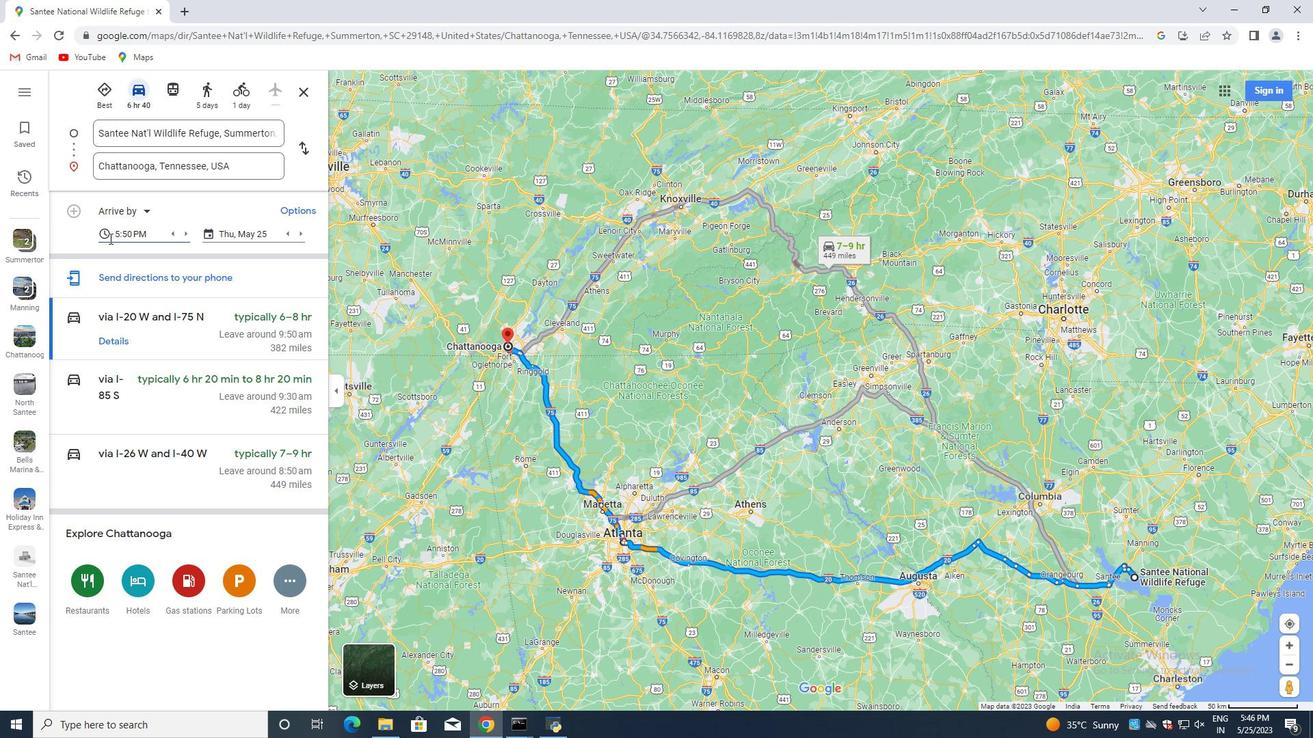 
Action: Mouse pressed left at (101, 236)
Screenshot: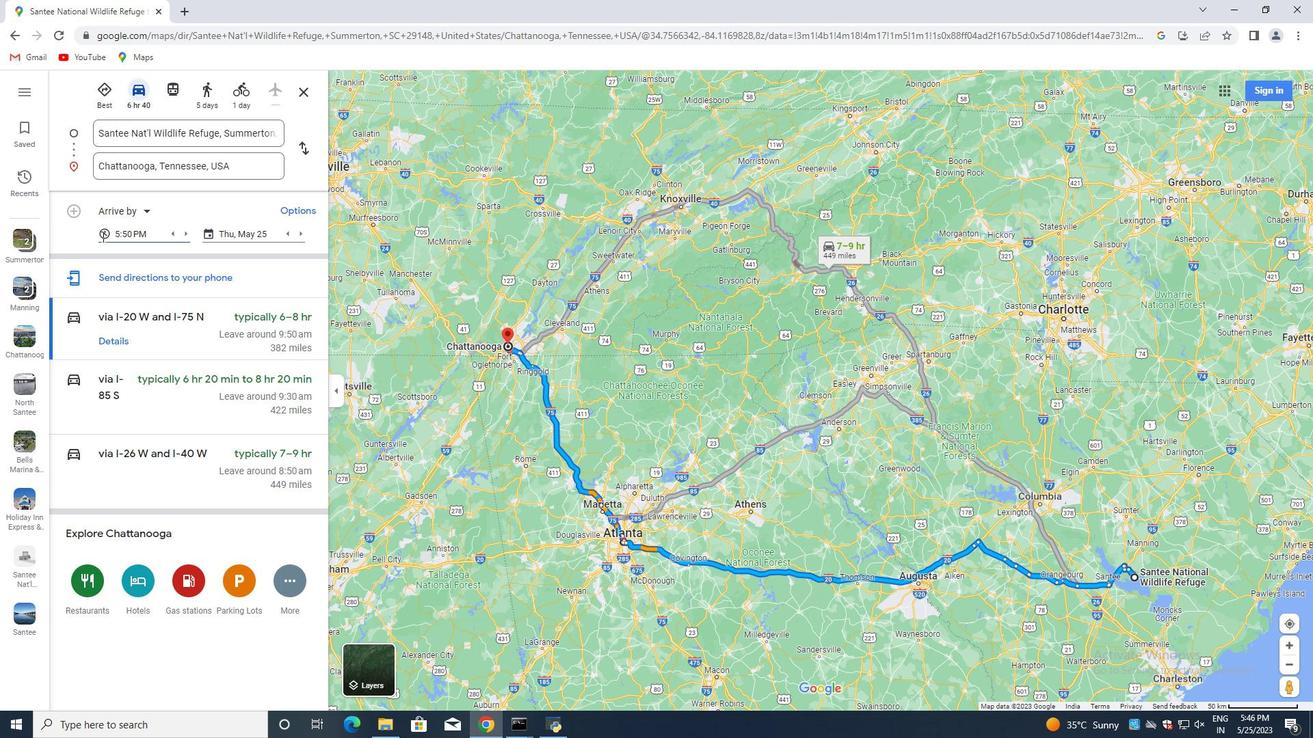 
Action: Mouse moved to (110, 231)
Screenshot: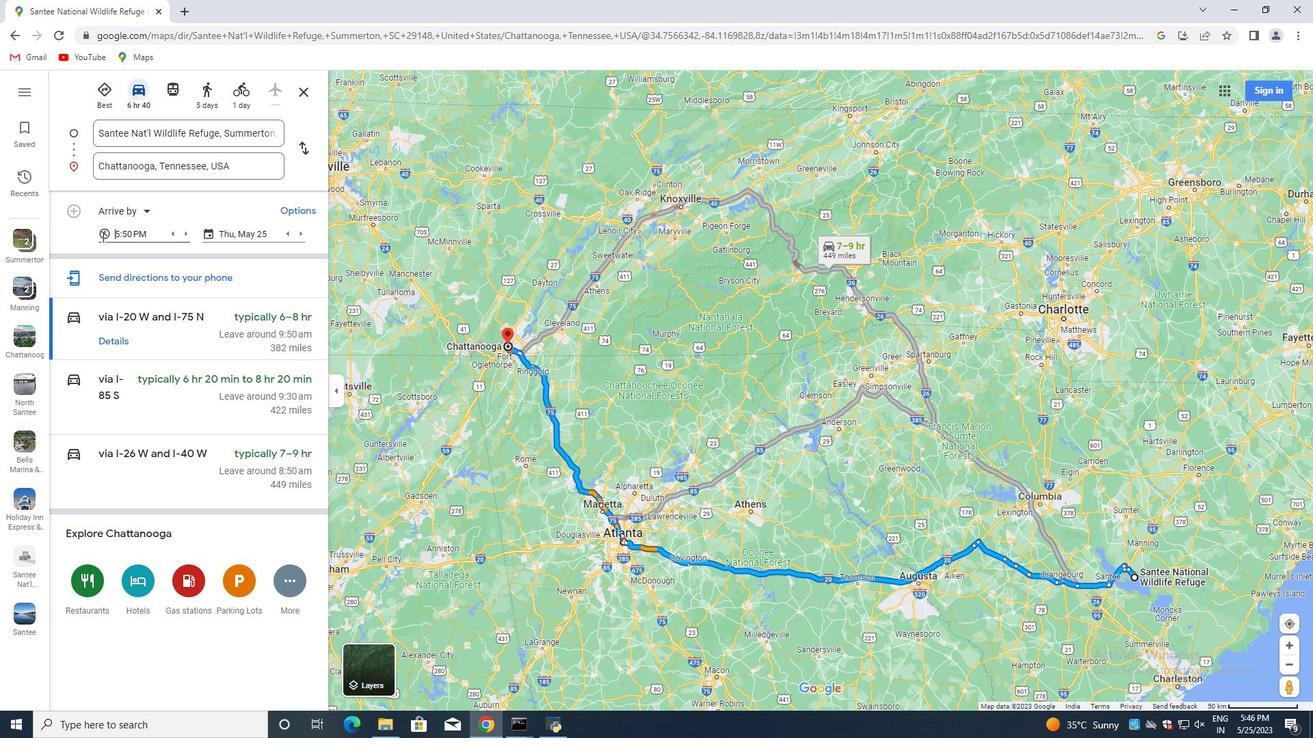 
Action: Mouse pressed left at (110, 231)
Screenshot: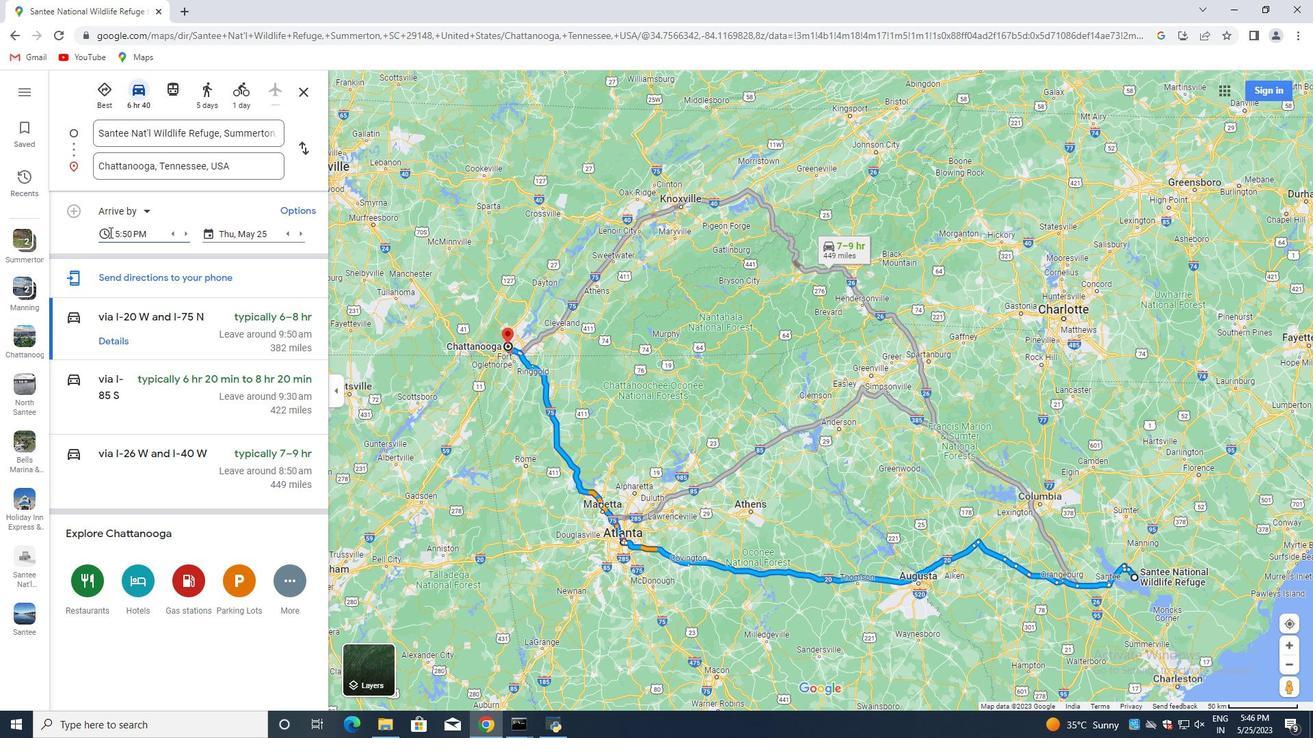 
Action: Mouse moved to (109, 231)
Screenshot: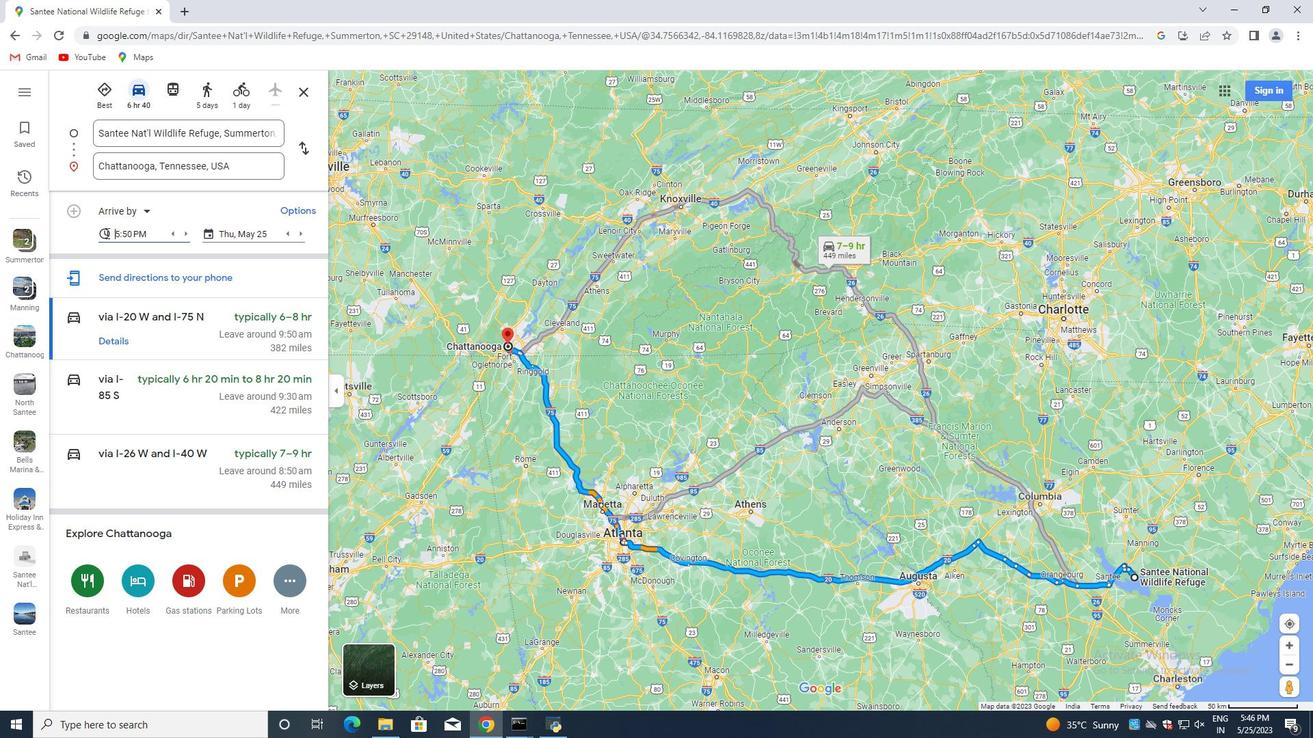 
Action: Mouse pressed left at (109, 231)
Screenshot: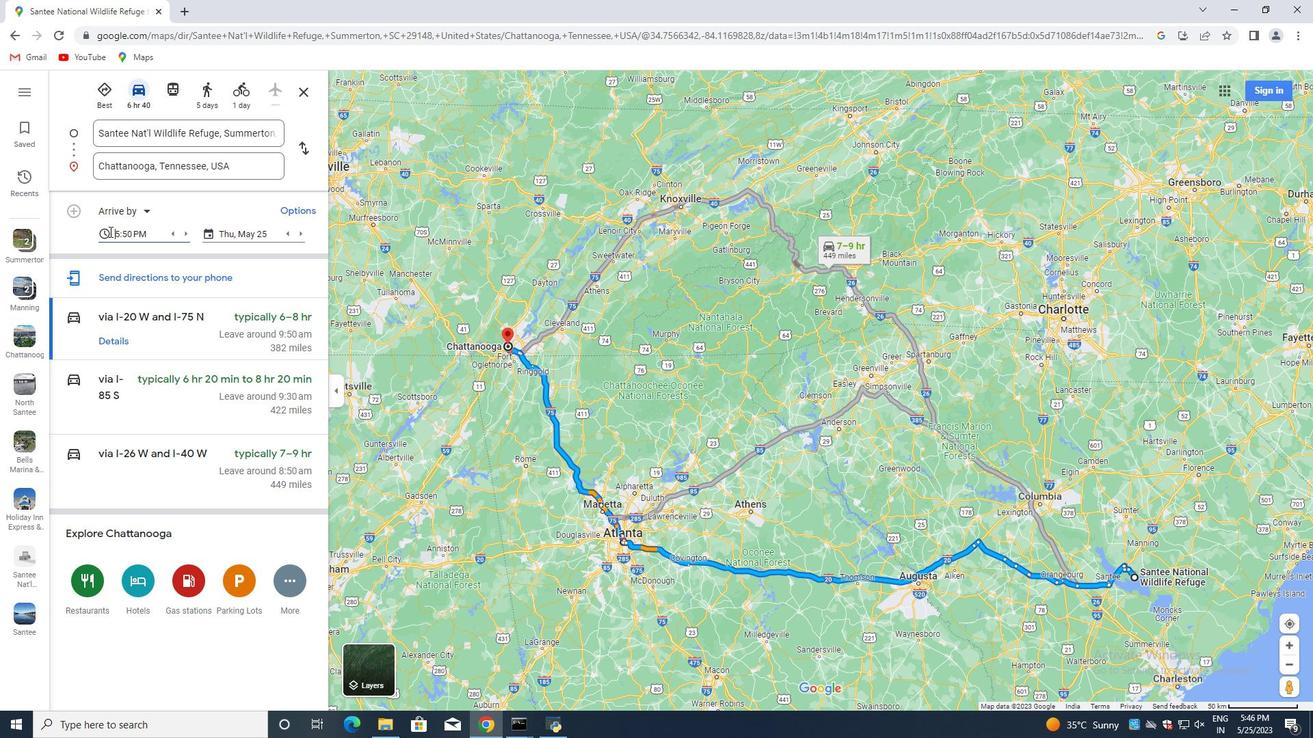 
Action: Mouse moved to (152, 230)
Screenshot: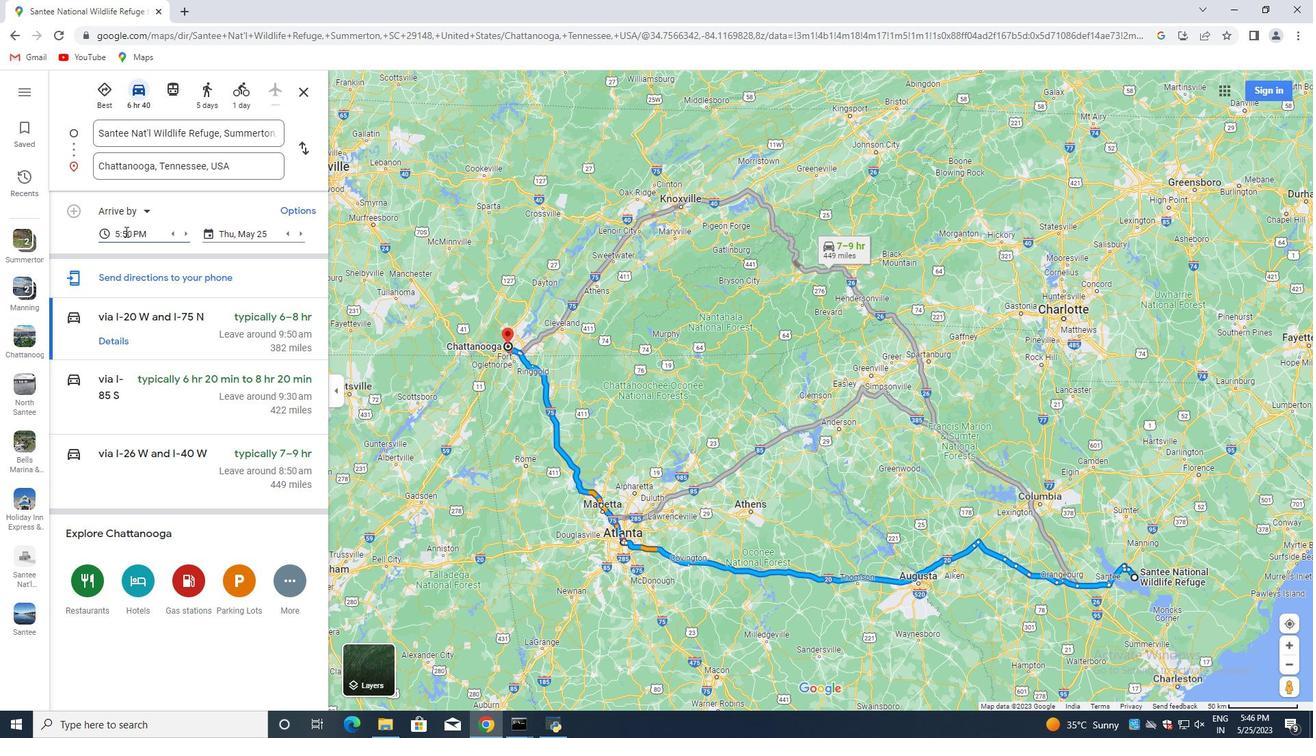 
Action: Mouse pressed left at (152, 230)
Screenshot: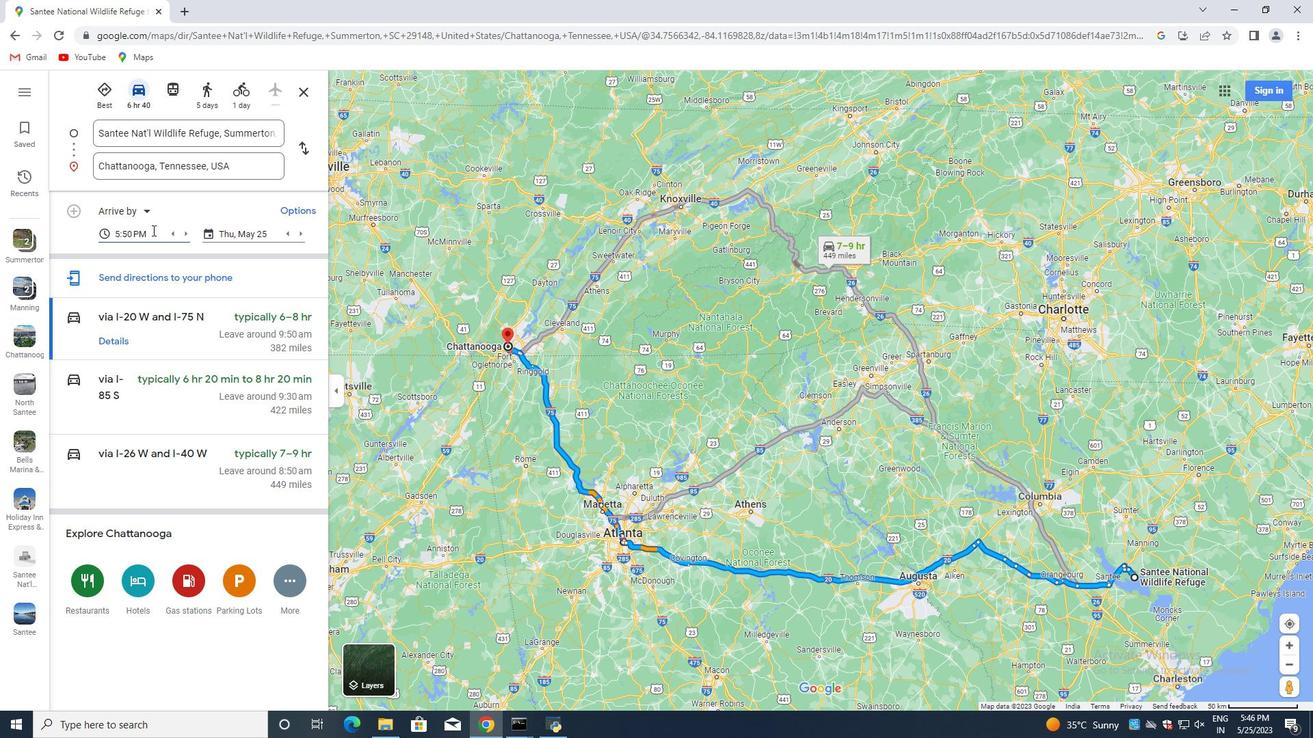 
Action: Mouse moved to (173, 231)
Screenshot: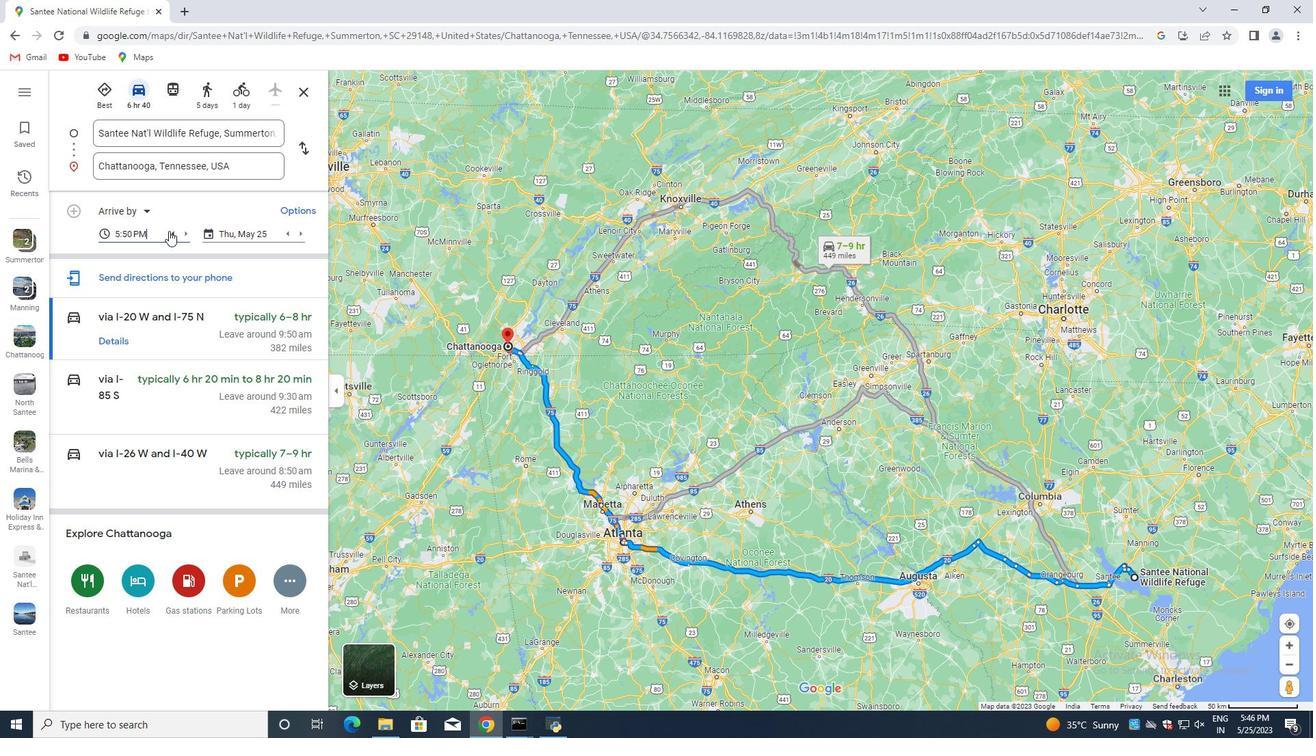 
Action: Mouse pressed left at (173, 231)
Screenshot: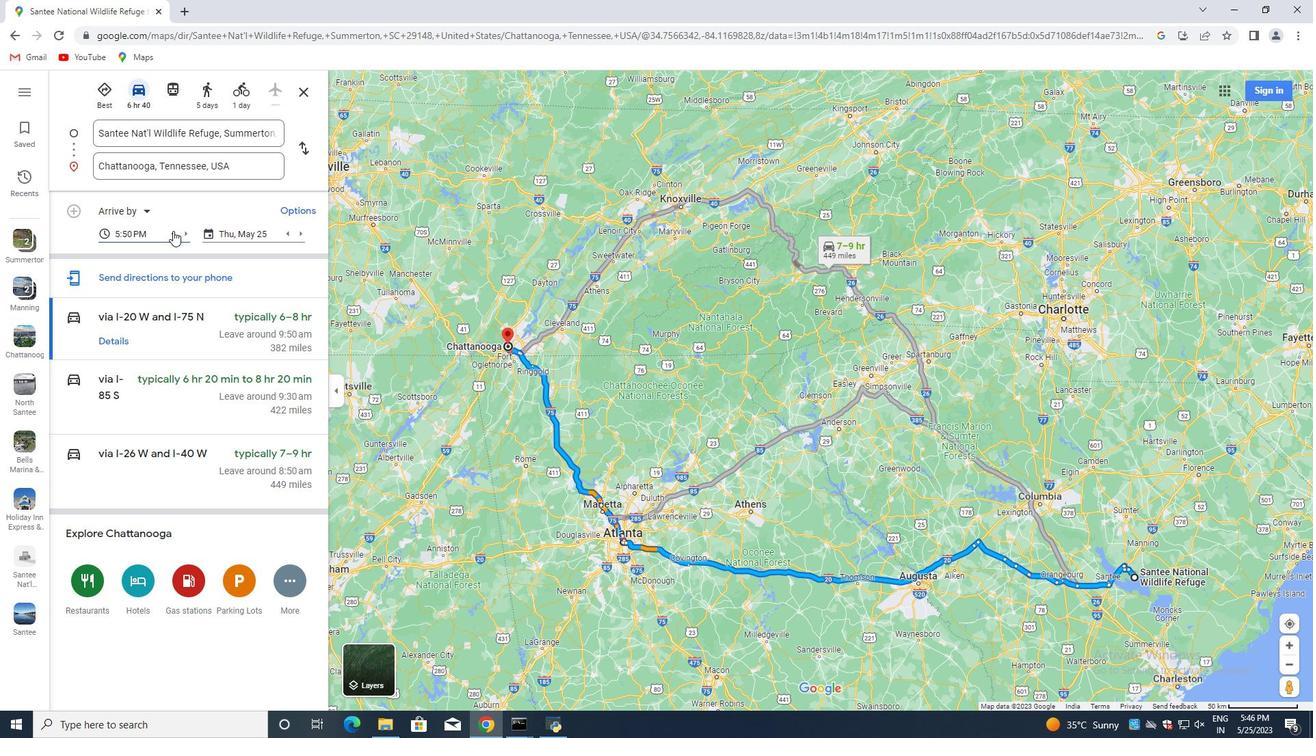 
Action: Mouse moved to (178, 231)
Screenshot: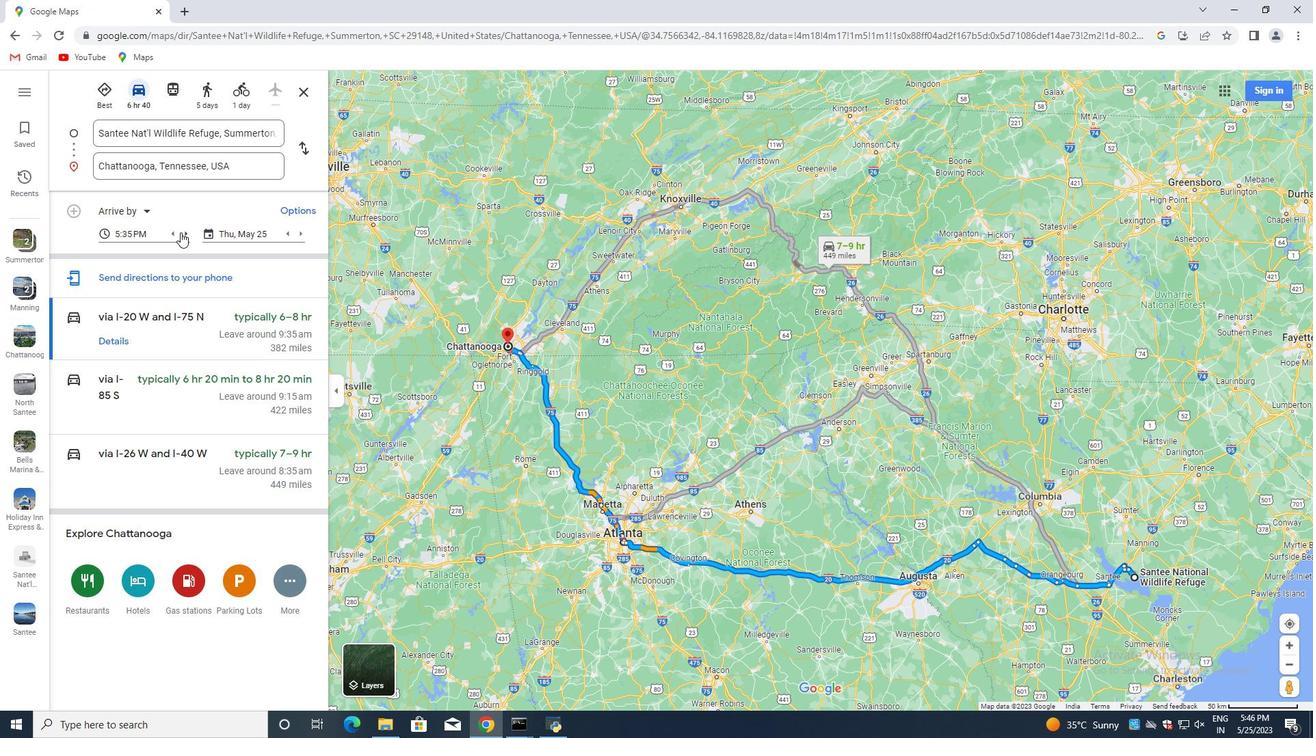
Action: Mouse pressed left at (178, 231)
Screenshot: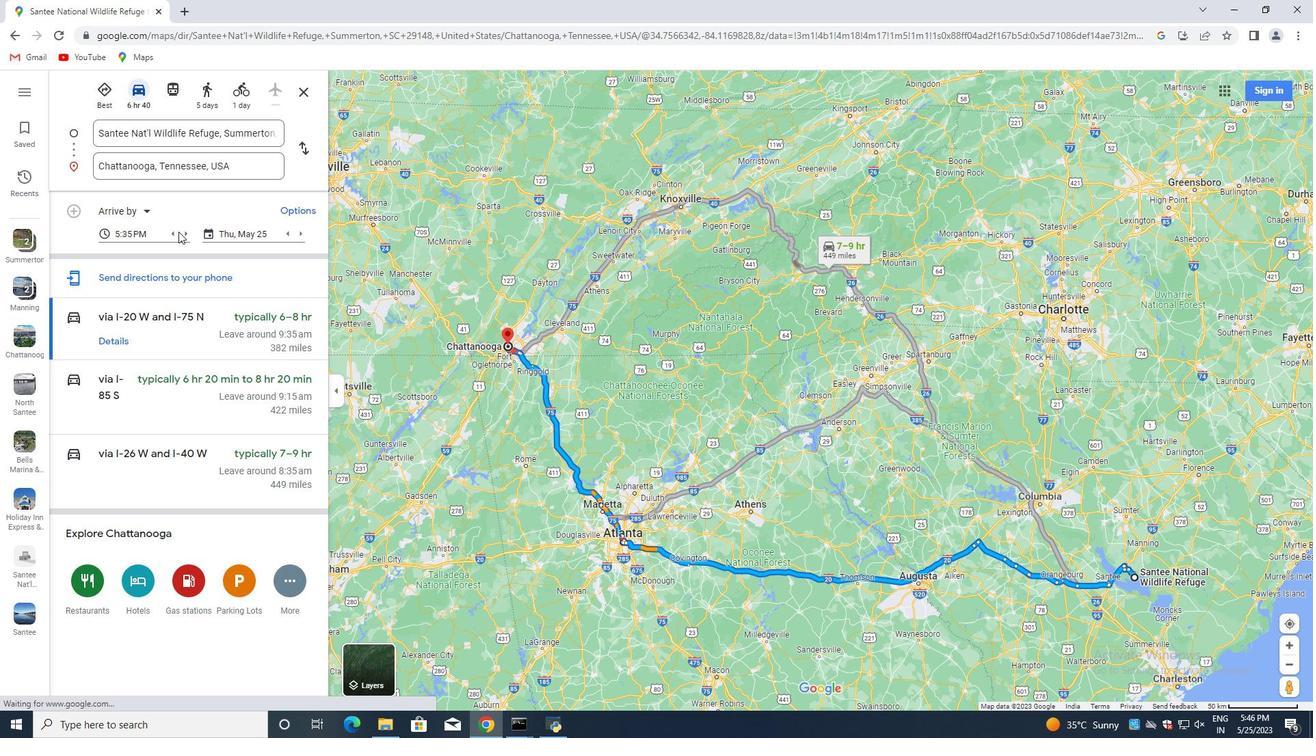 
Action: Mouse moved to (147, 233)
Screenshot: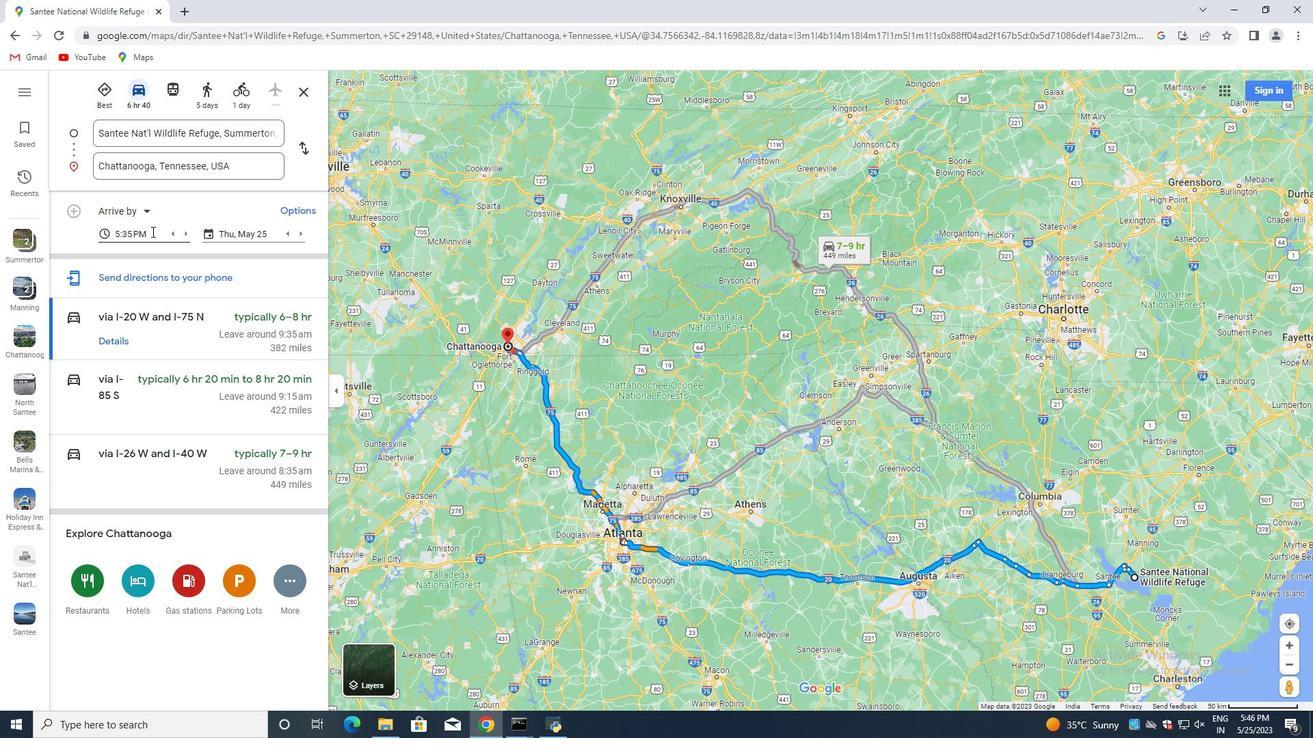 
Action: Mouse pressed left at (147, 233)
Screenshot: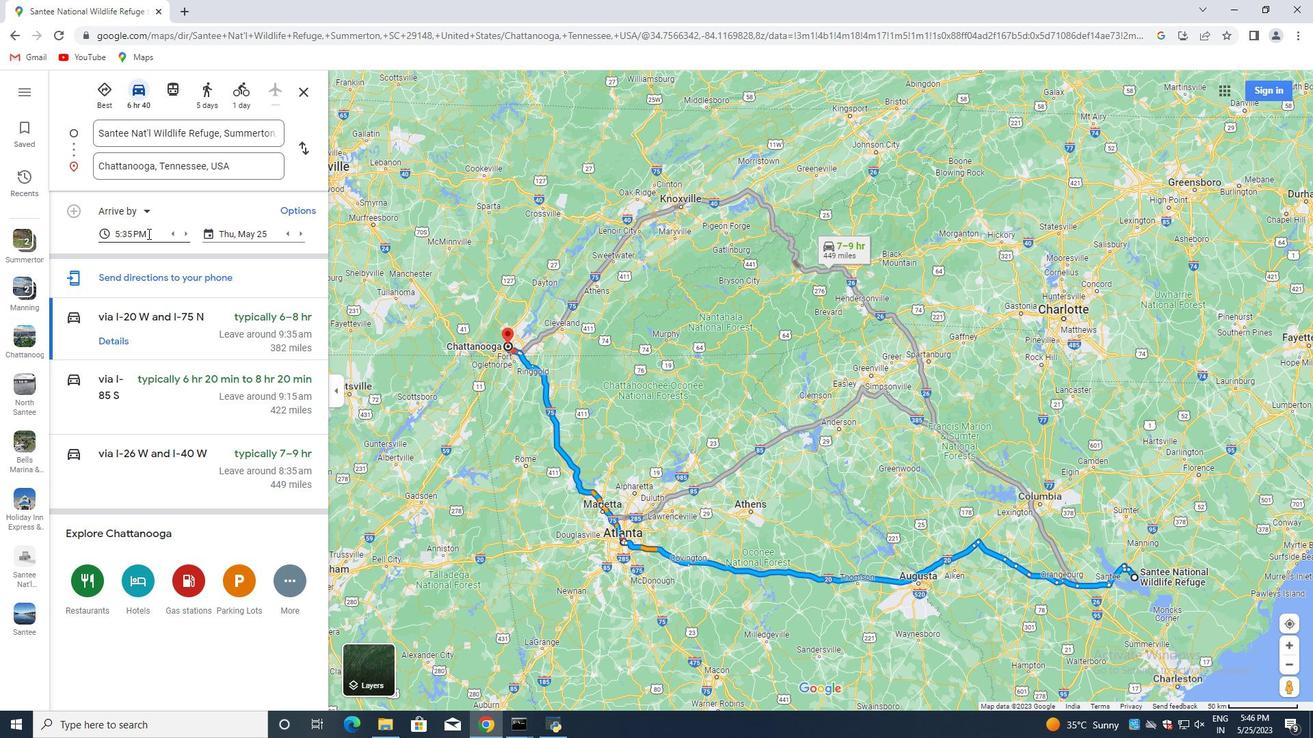 
Action: Mouse moved to (140, 343)
Screenshot: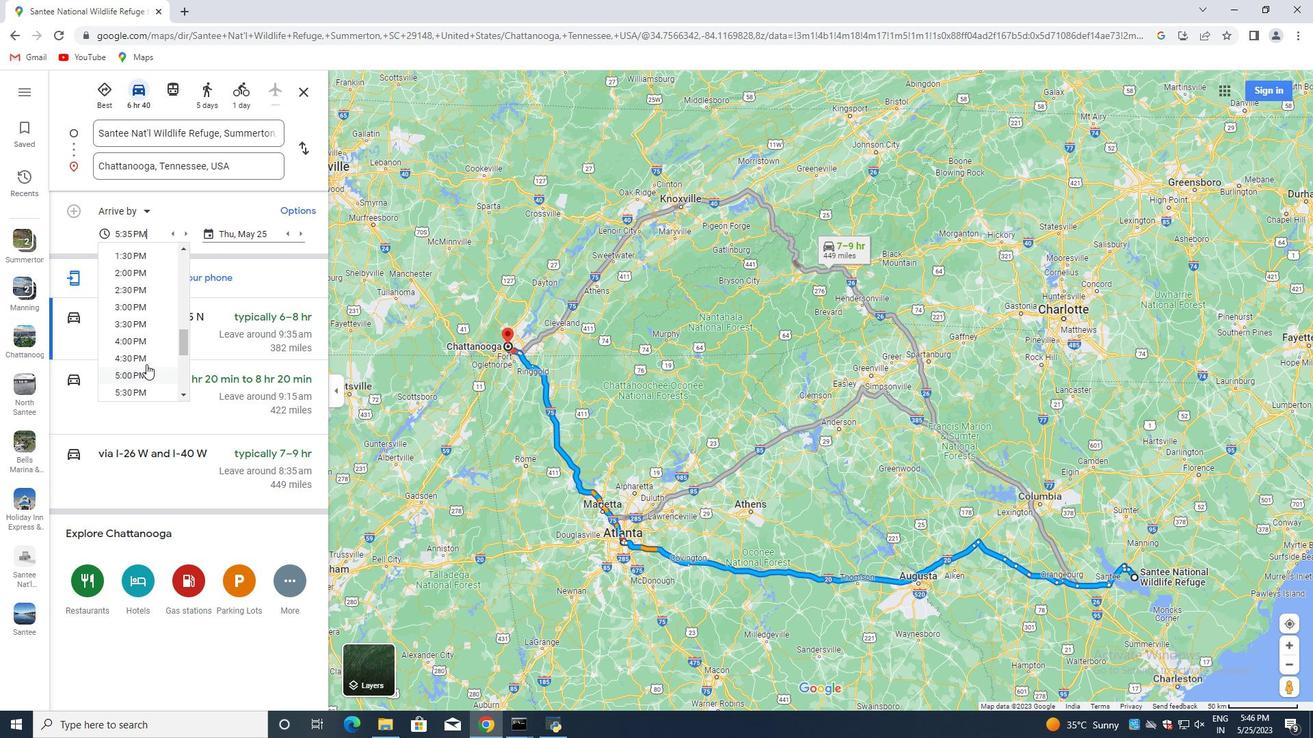 
Action: Mouse scrolled (140, 344) with delta (0, 0)
Screenshot: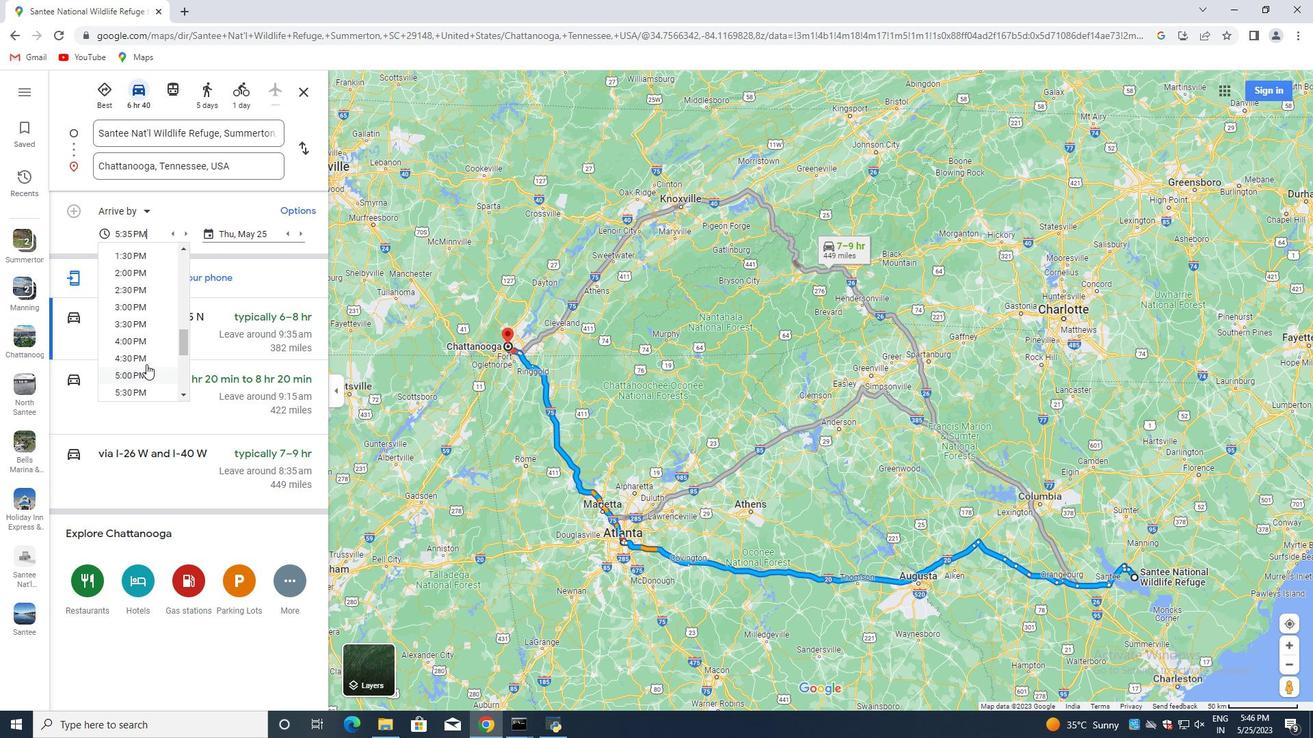 
Action: Mouse scrolled (140, 344) with delta (0, 0)
Screenshot: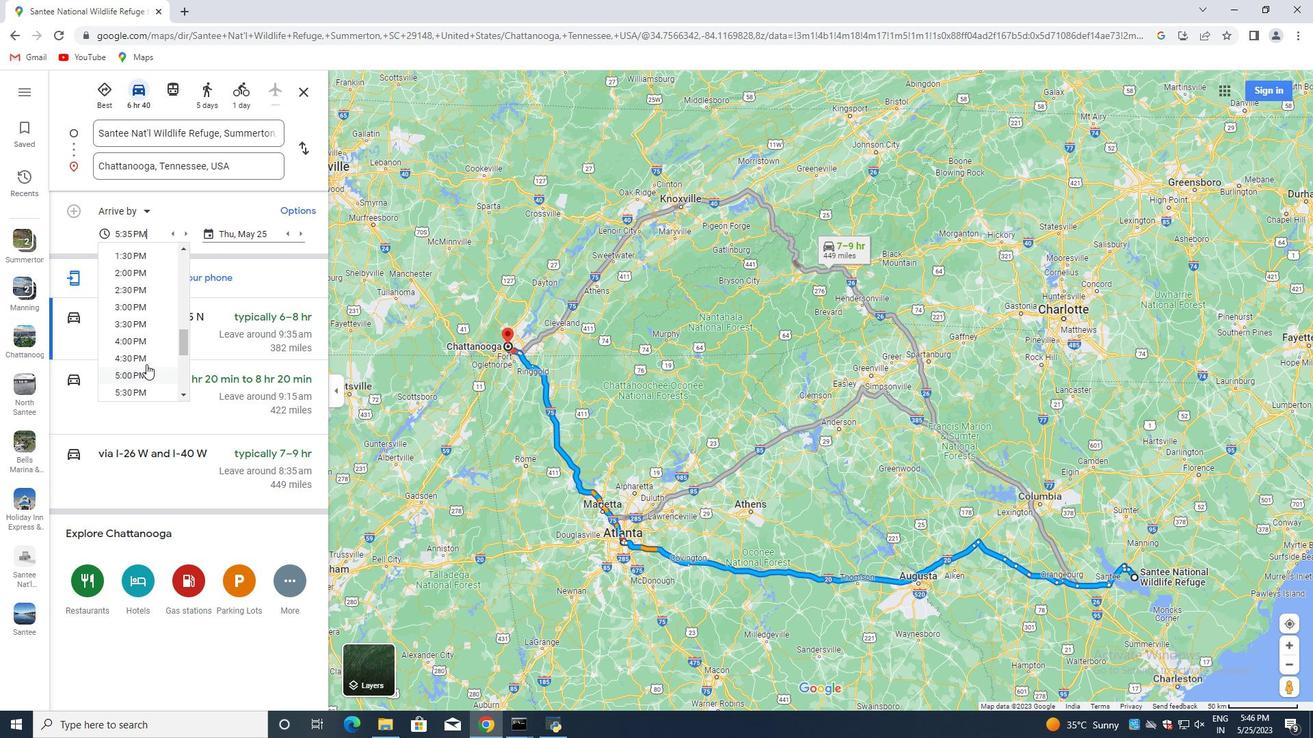 
Action: Mouse scrolled (140, 344) with delta (0, 0)
Screenshot: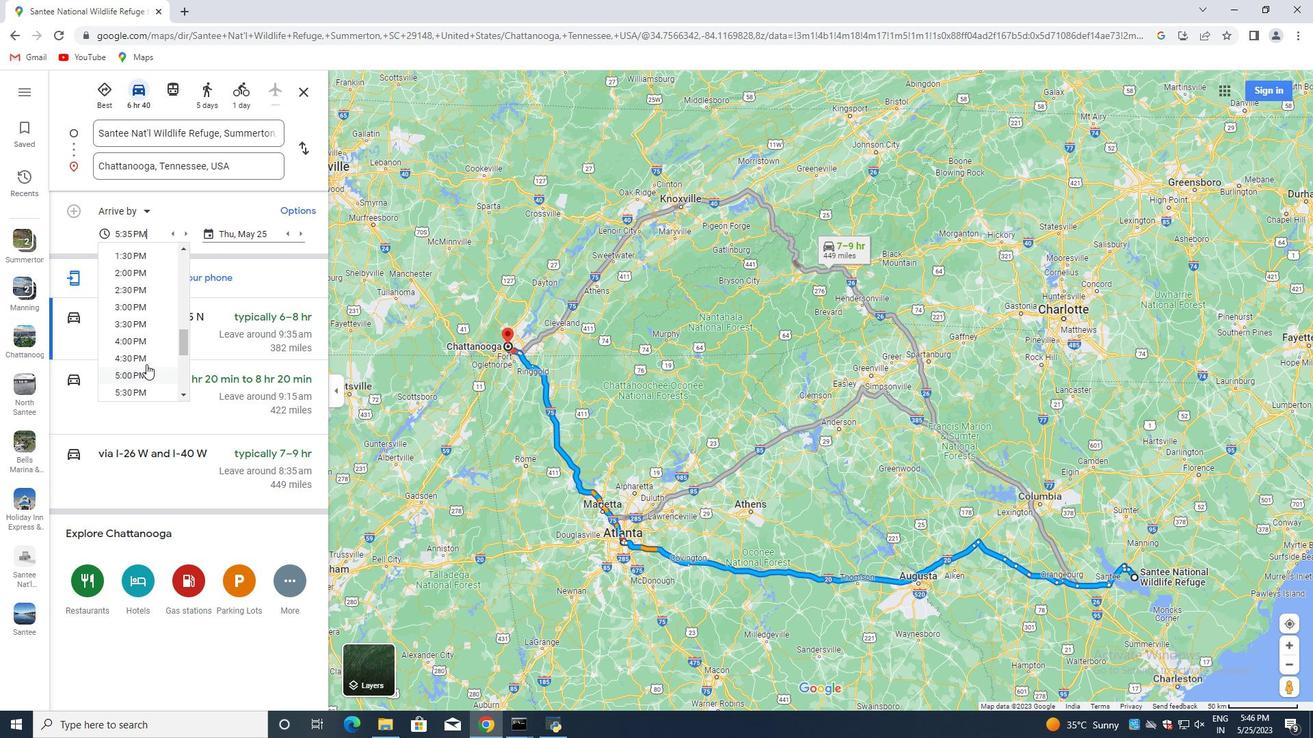 
Action: Mouse scrolled (140, 344) with delta (0, 0)
Screenshot: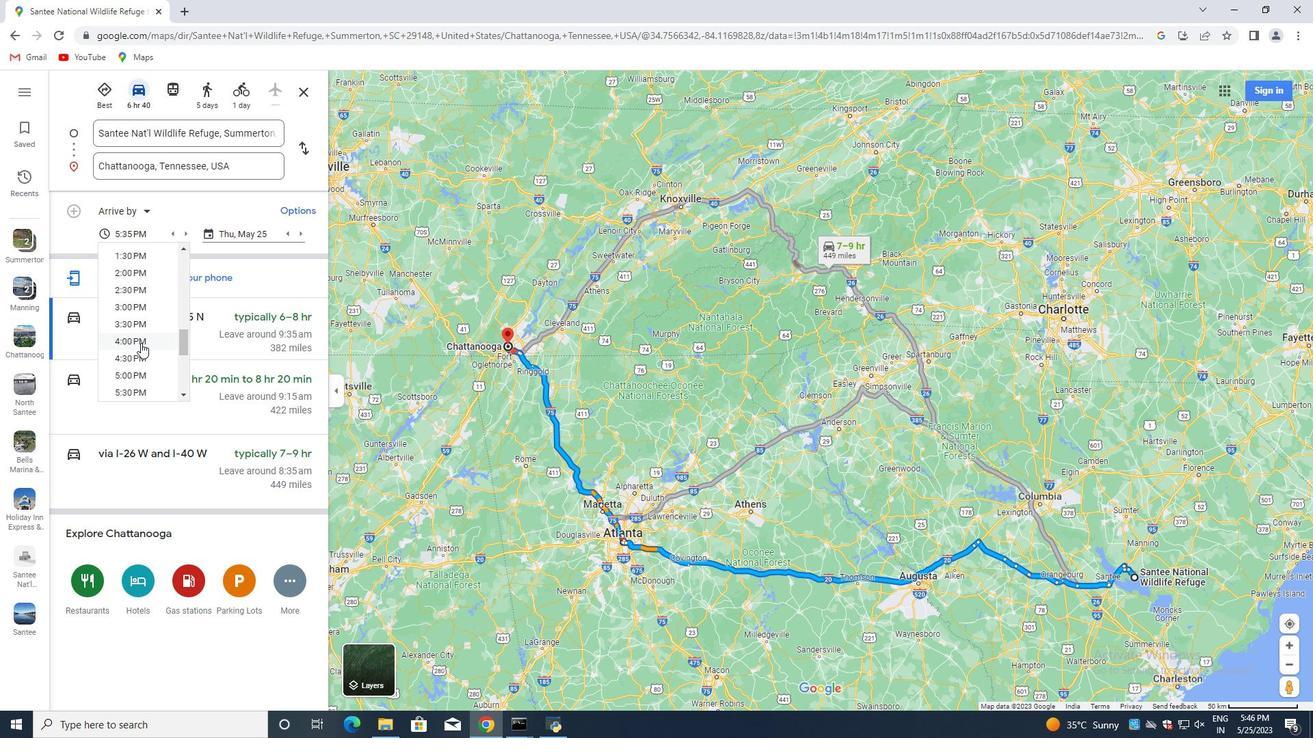 
Action: Mouse moved to (127, 366)
Screenshot: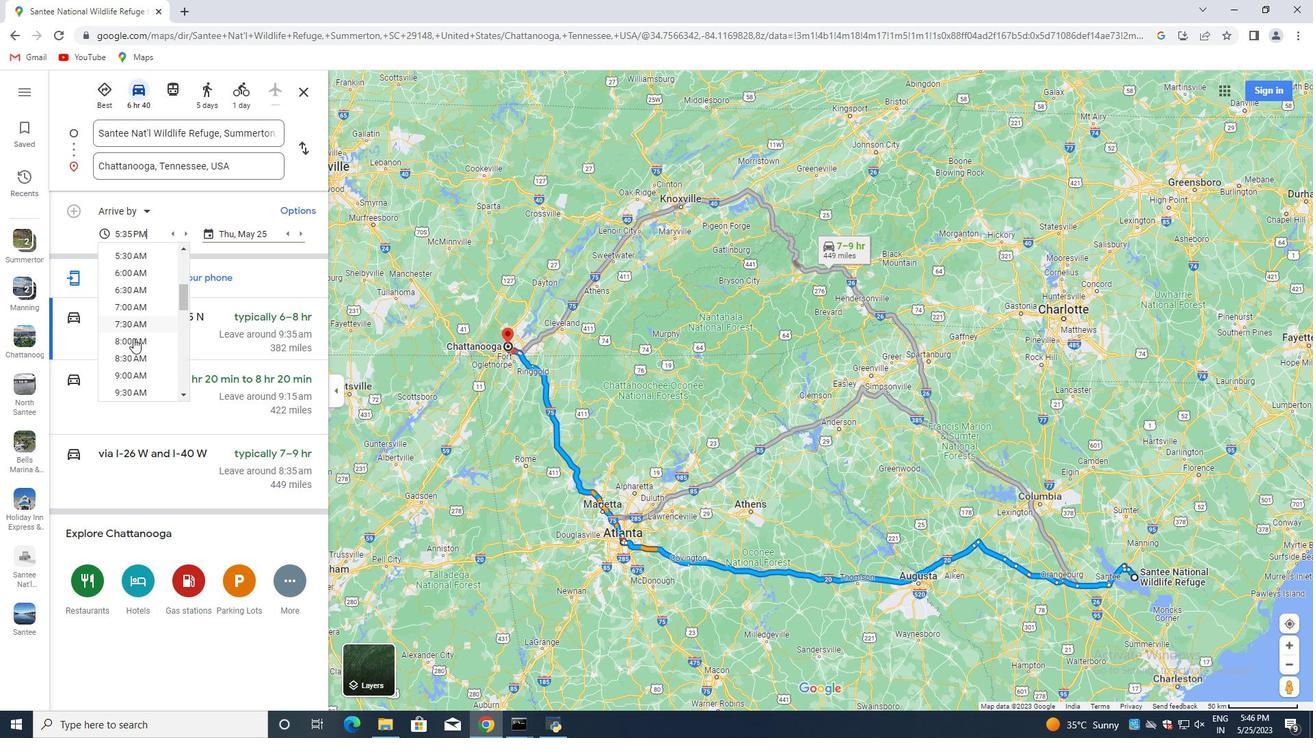 
Action: Mouse scrolled (127, 365) with delta (0, 0)
Screenshot: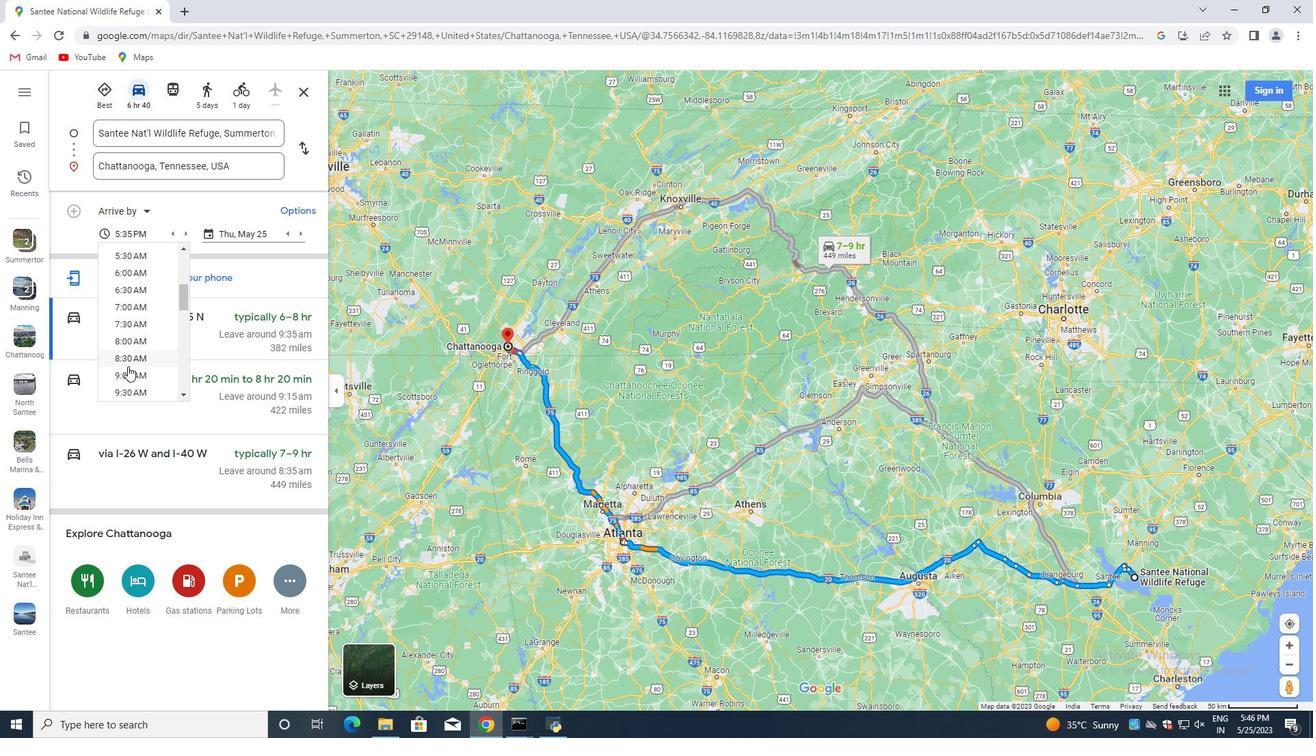 
Action: Mouse moved to (136, 339)
Screenshot: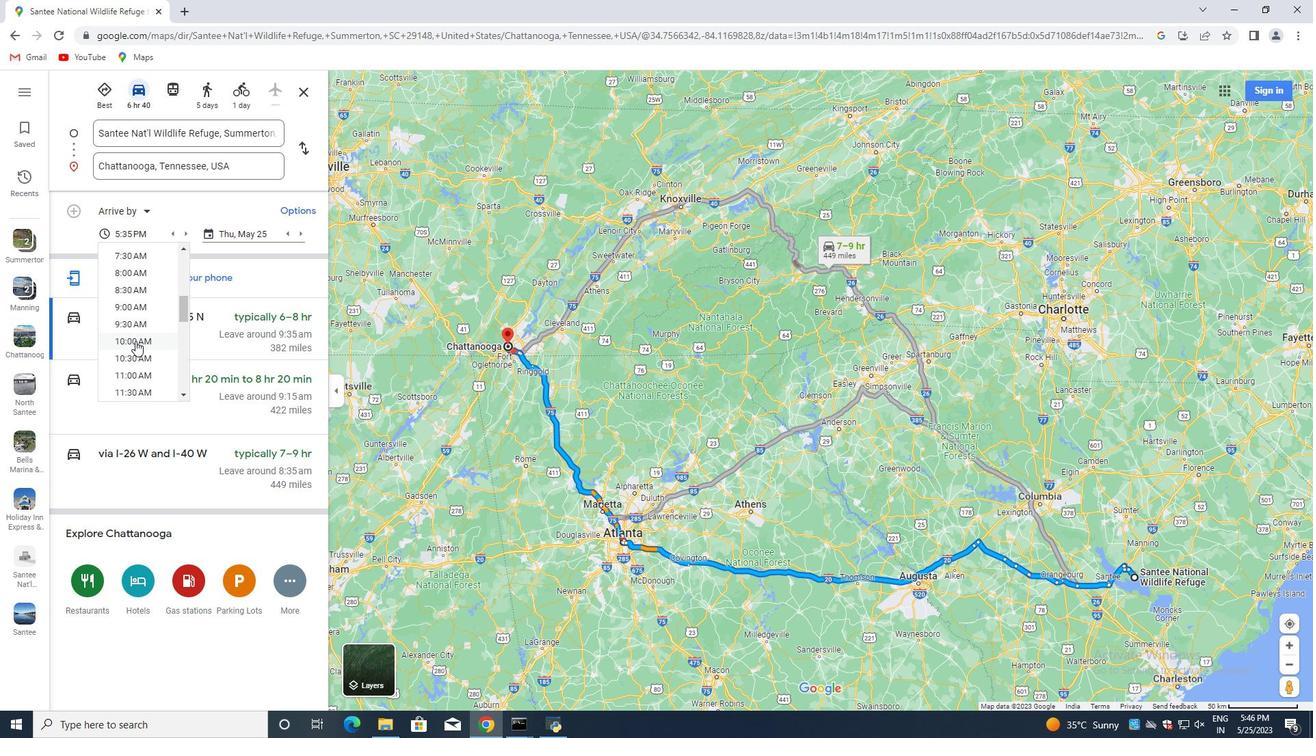 
Action: Mouse pressed left at (136, 339)
Screenshot: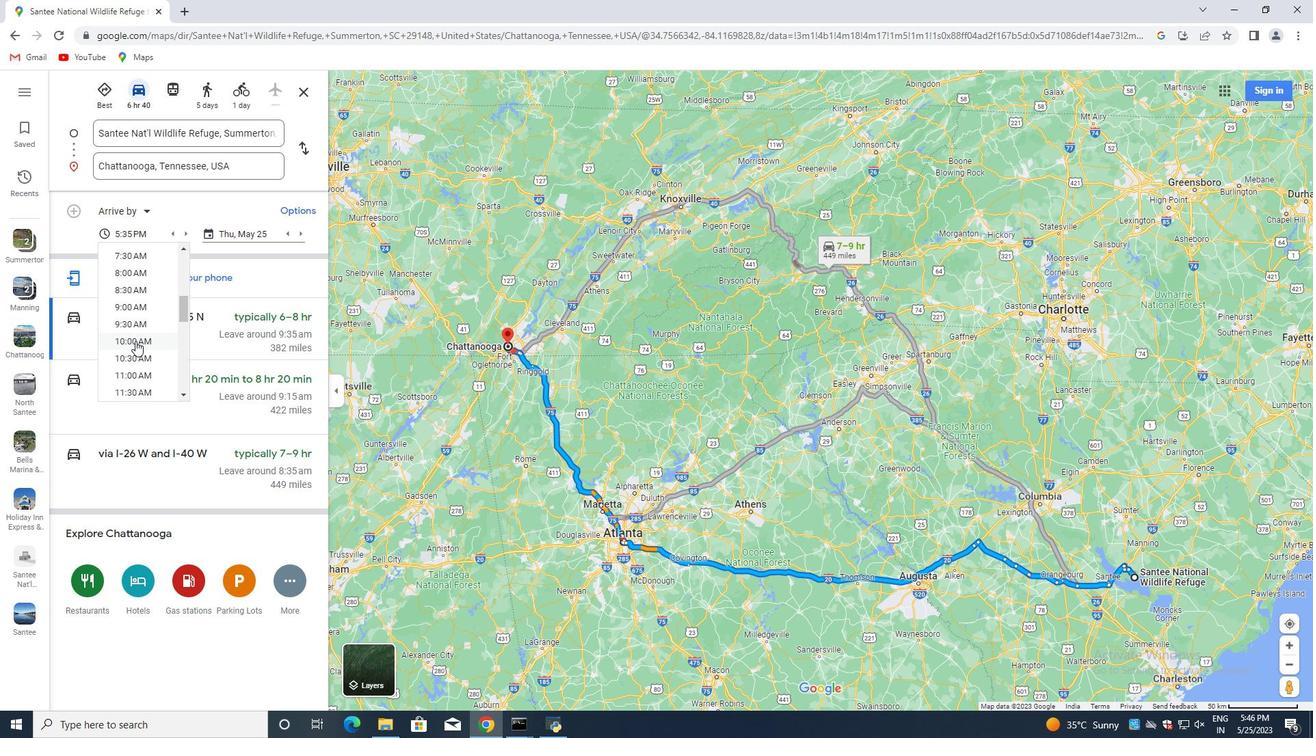 
Action: Mouse moved to (205, 233)
Screenshot: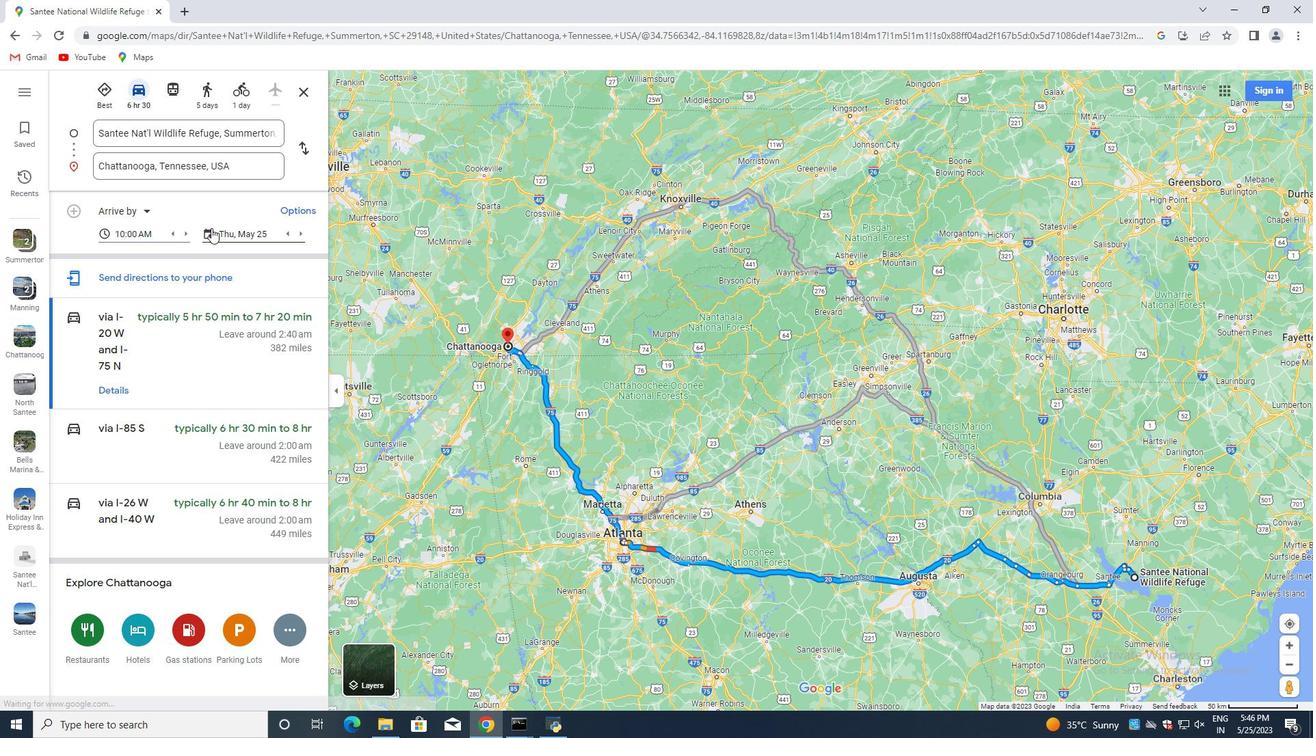 
Action: Mouse pressed left at (205, 233)
Screenshot: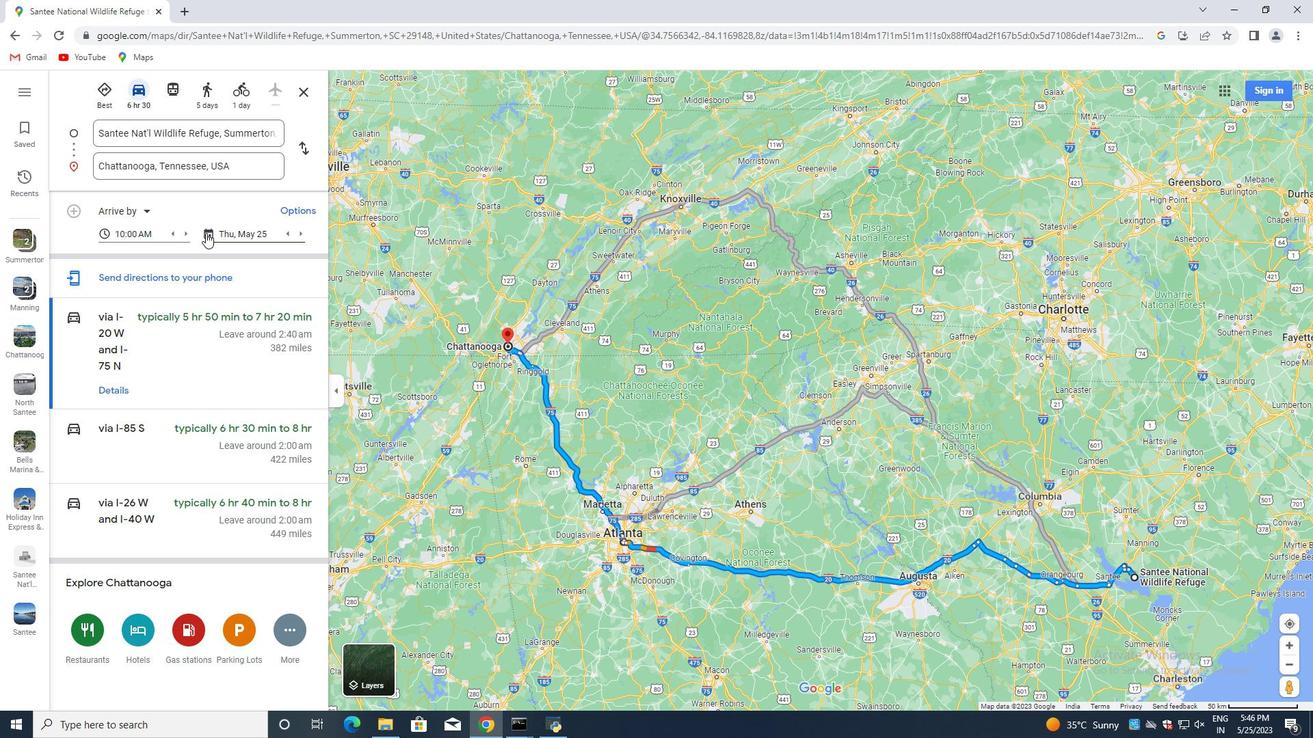 
Action: Mouse moved to (324, 261)
Screenshot: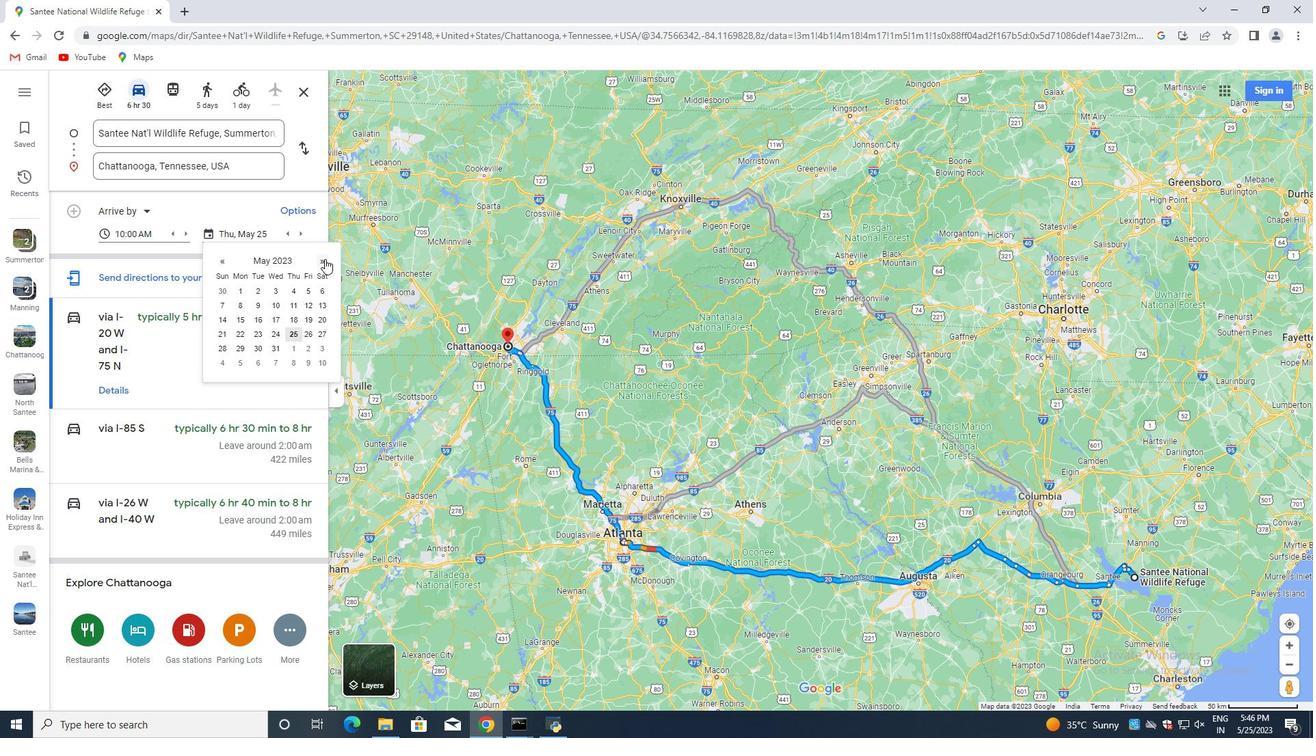 
Action: Mouse pressed left at (324, 261)
Screenshot: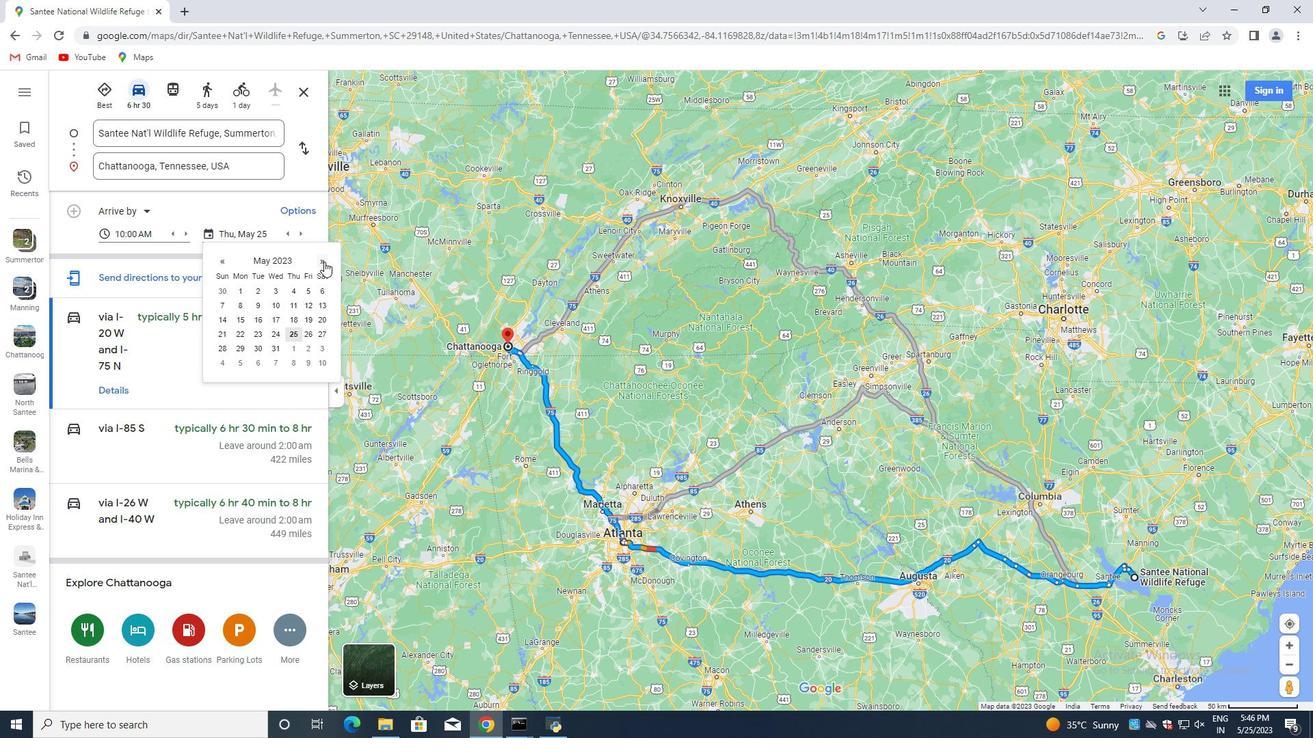 
Action: Mouse moved to (322, 320)
Screenshot: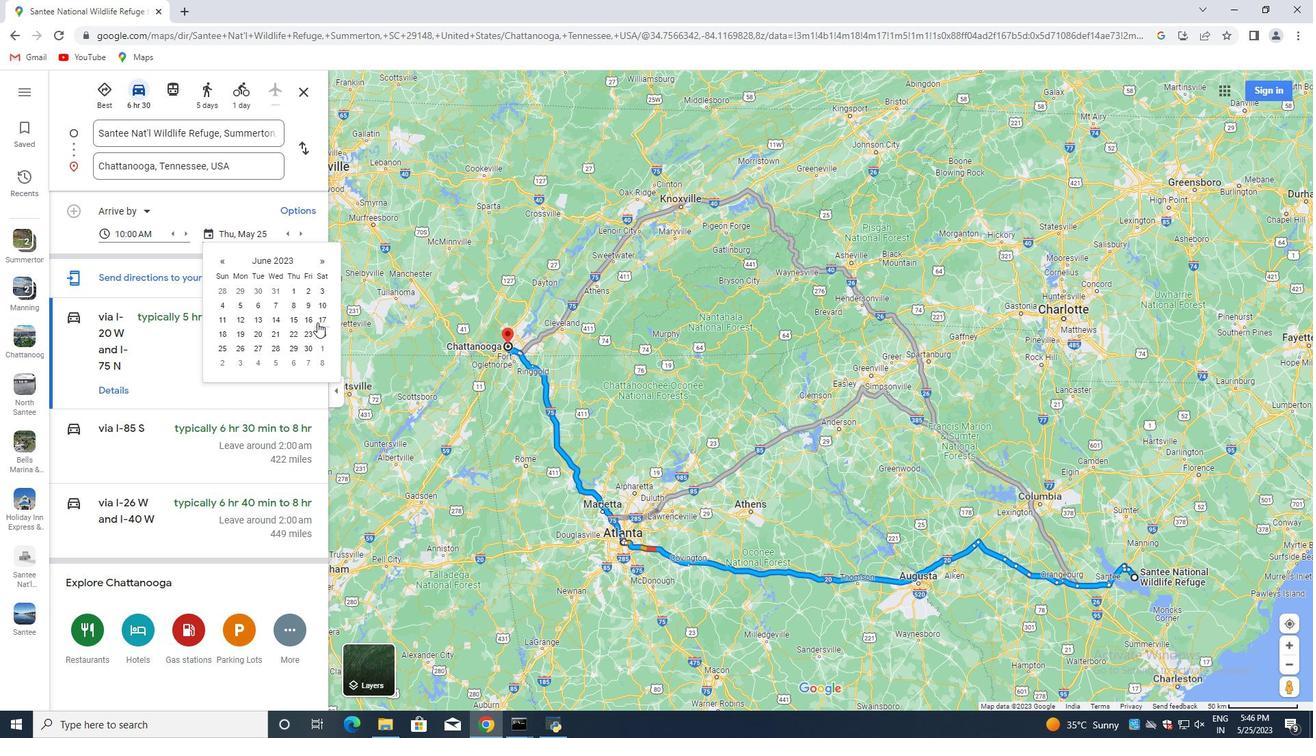 
Action: Mouse pressed left at (322, 320)
Screenshot: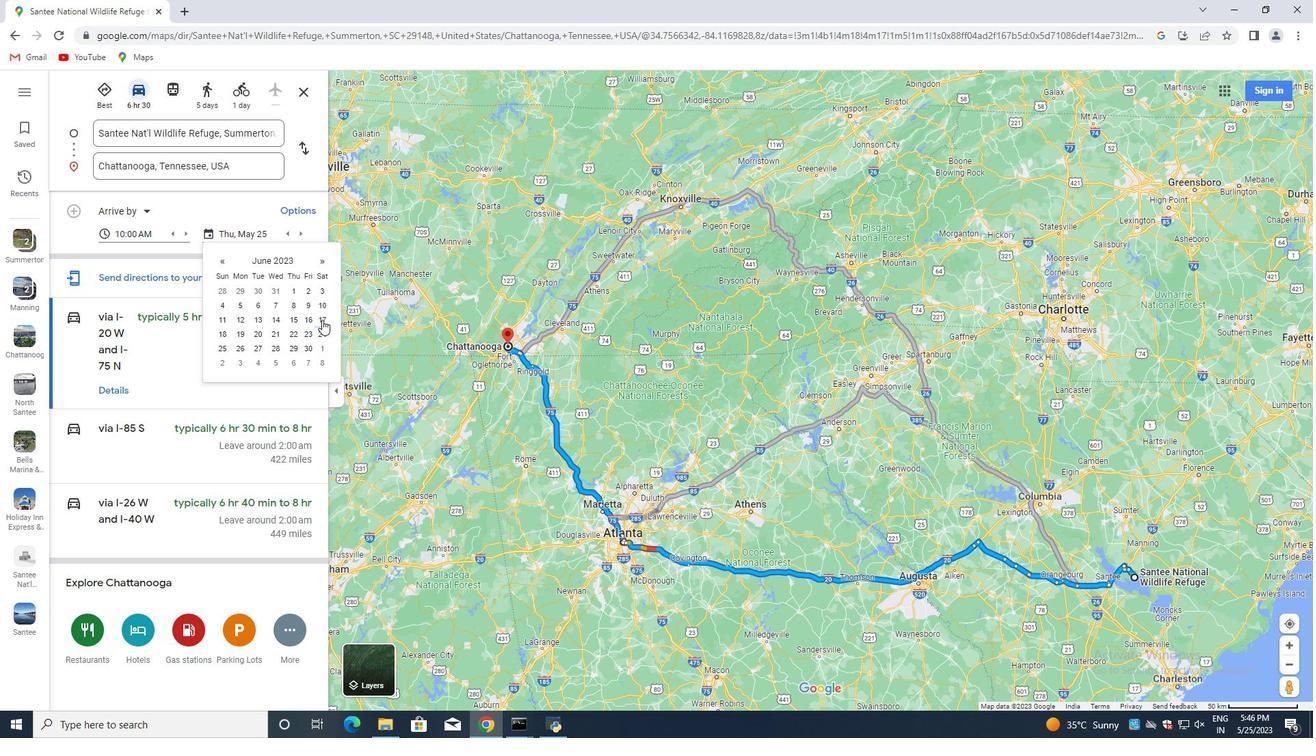 
Action: Mouse moved to (313, 318)
Screenshot: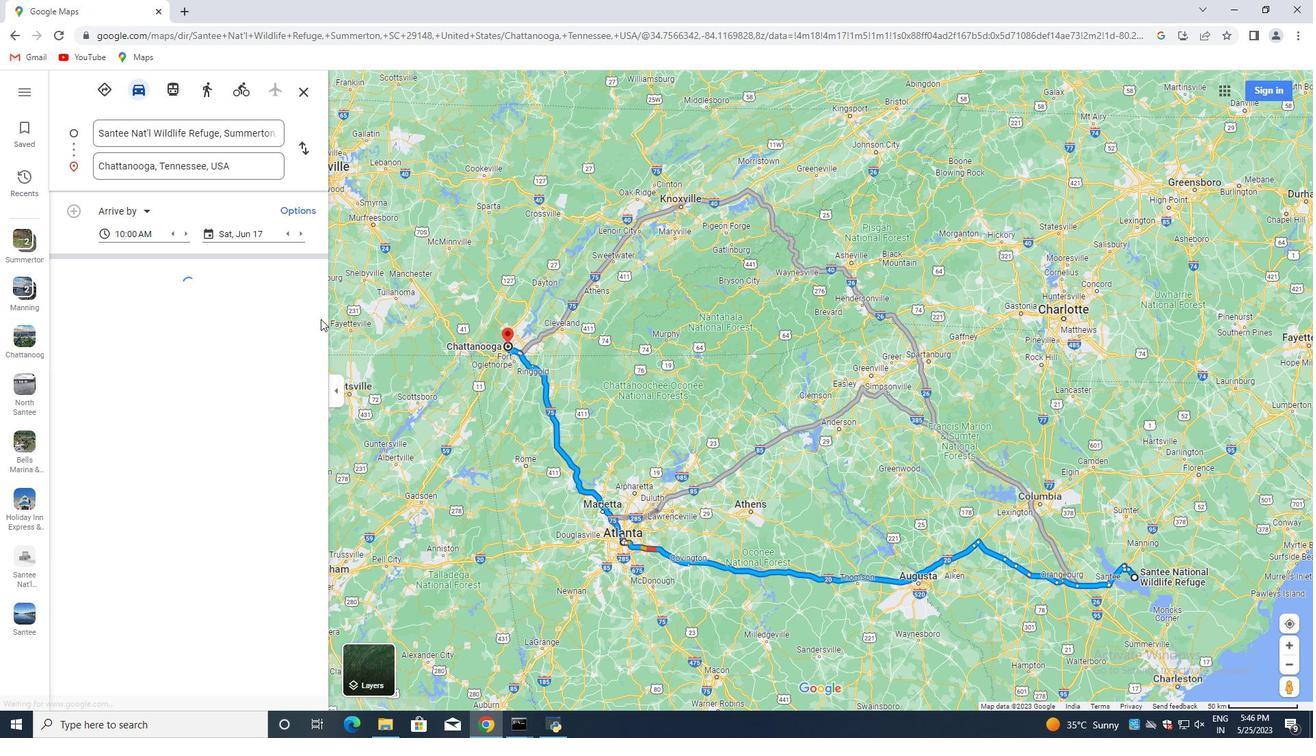 
Action: Key pressed <Key.enter>
Screenshot: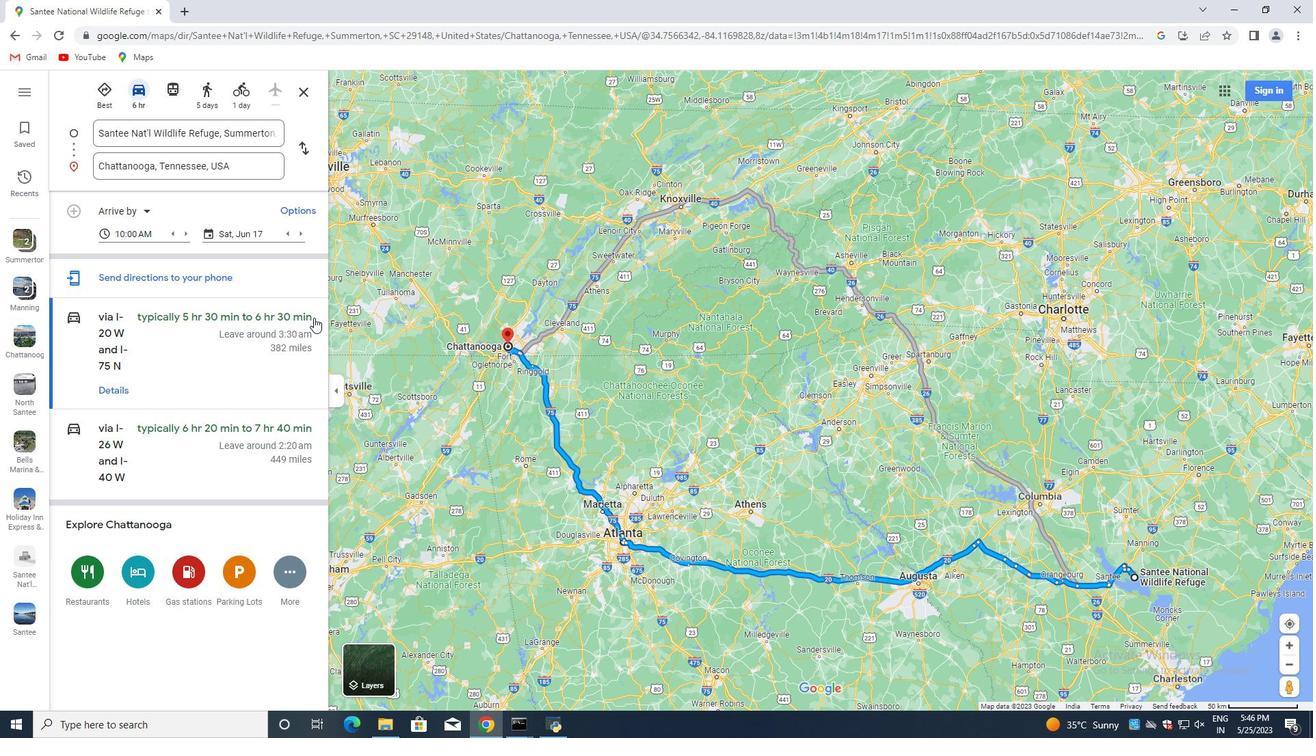 
Action: Mouse moved to (247, 277)
Screenshot: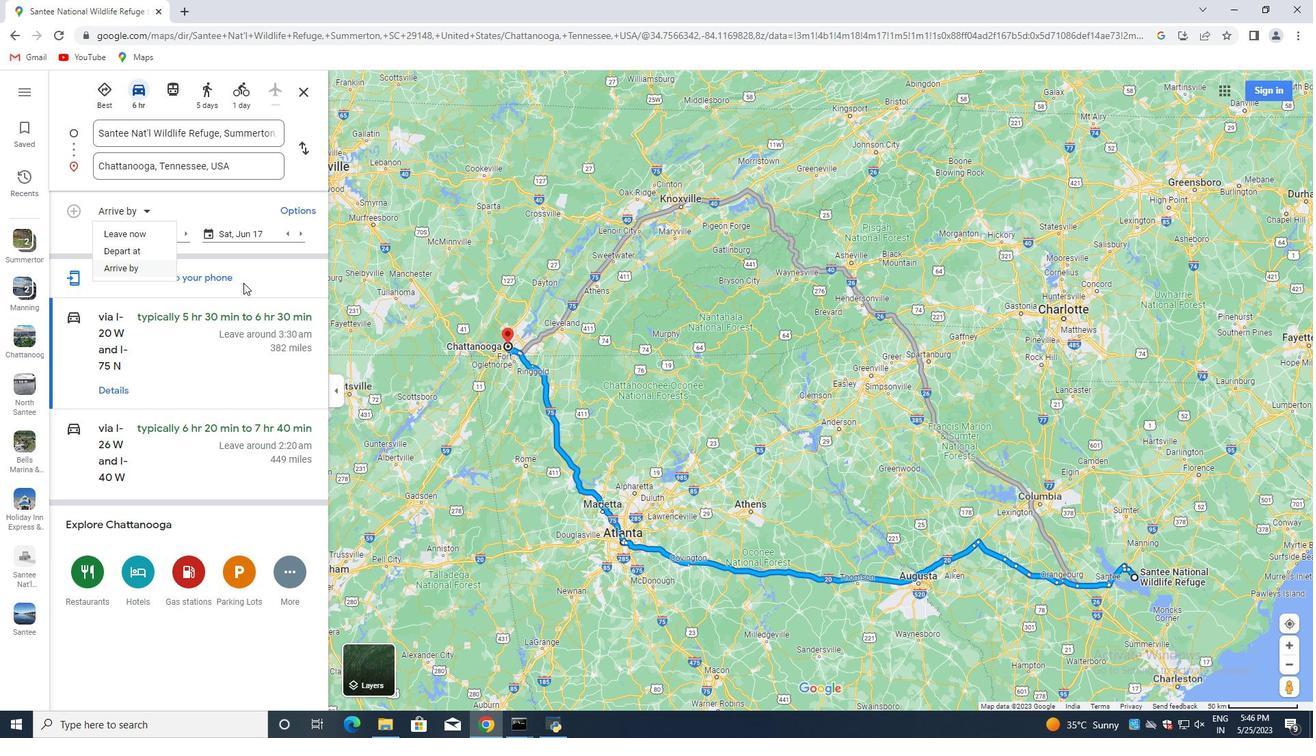 
Action: Mouse pressed left at (247, 277)
Screenshot: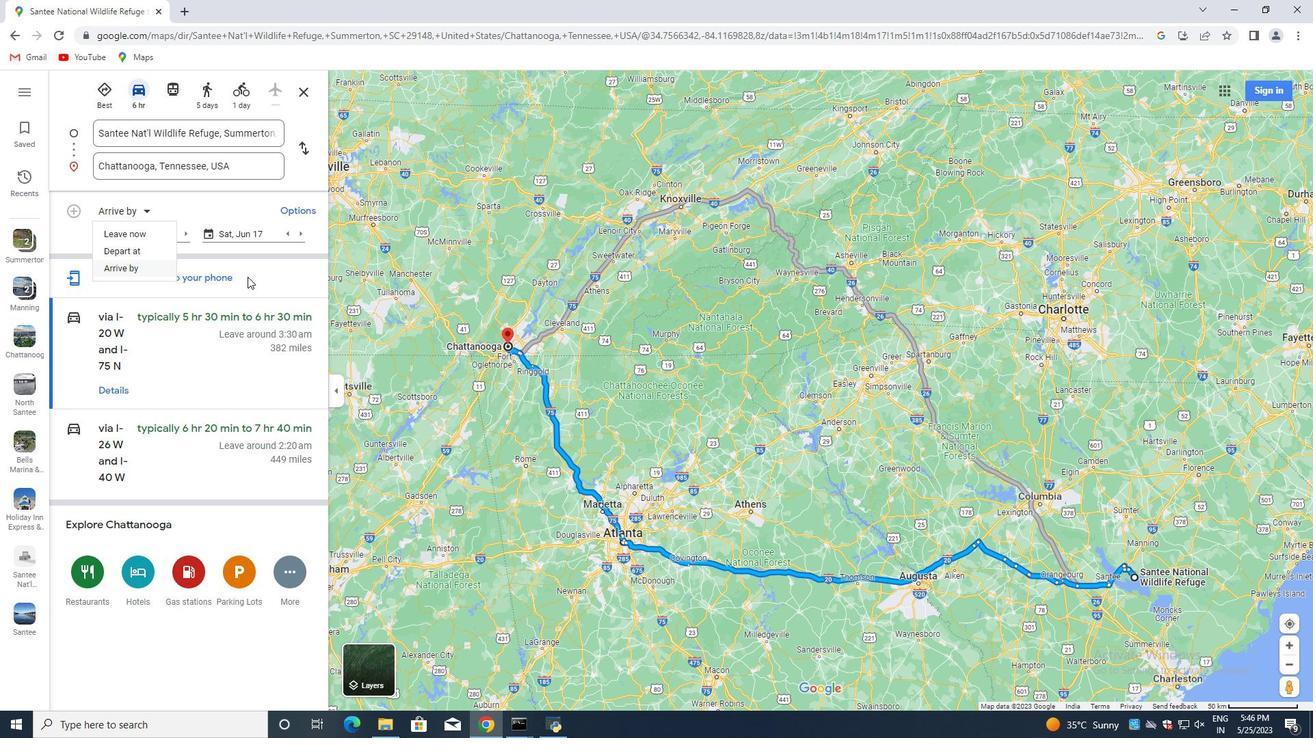 
Action: Mouse moved to (865, 296)
Screenshot: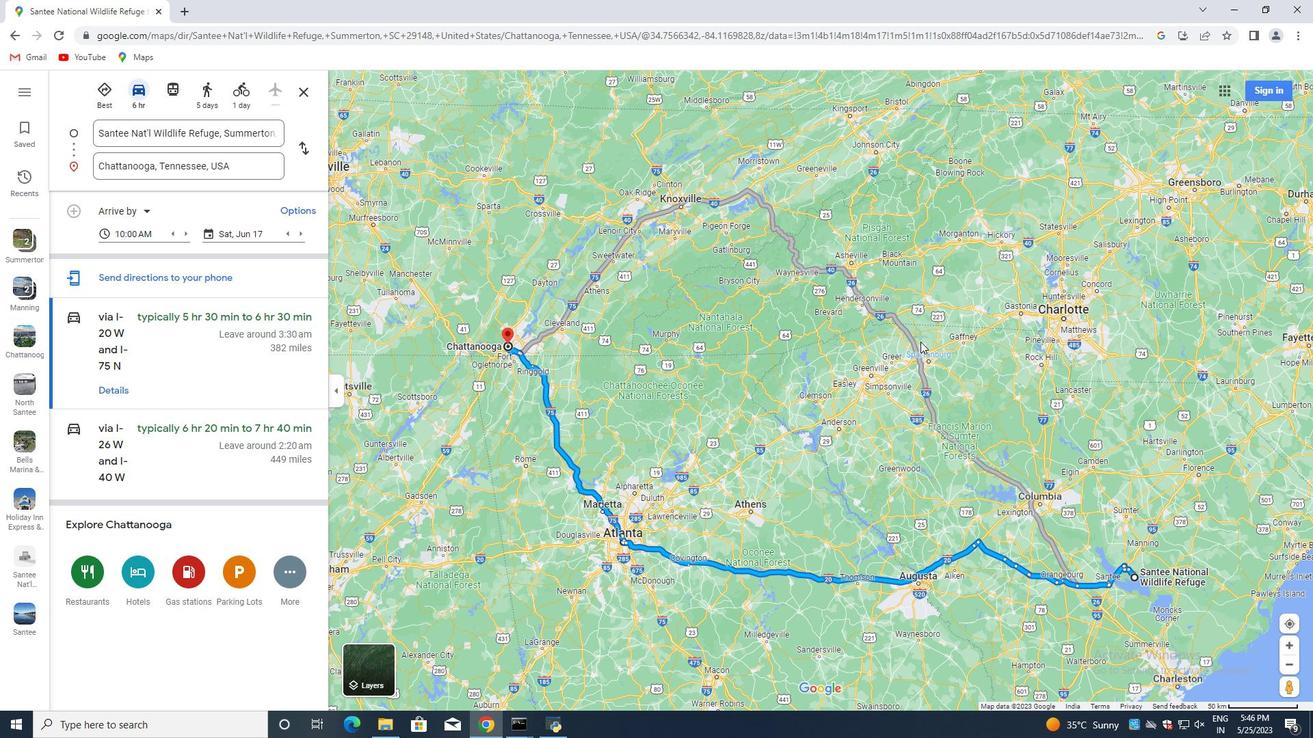 
